 Task: Search one way flight ticket for 4 adults, 1 infant in seat and 1 infant on lap in premium economy from Kansas City: Kansas City International Airport (was Mid-continent International) to Evansville: Evansville Regional Airport on 8-3-2023. Choice of flights is Sun country airlines. Number of bags: 1 checked bag. Price is upto 73000. Outbound departure time preference is 15:30.
Action: Mouse moved to (229, 310)
Screenshot: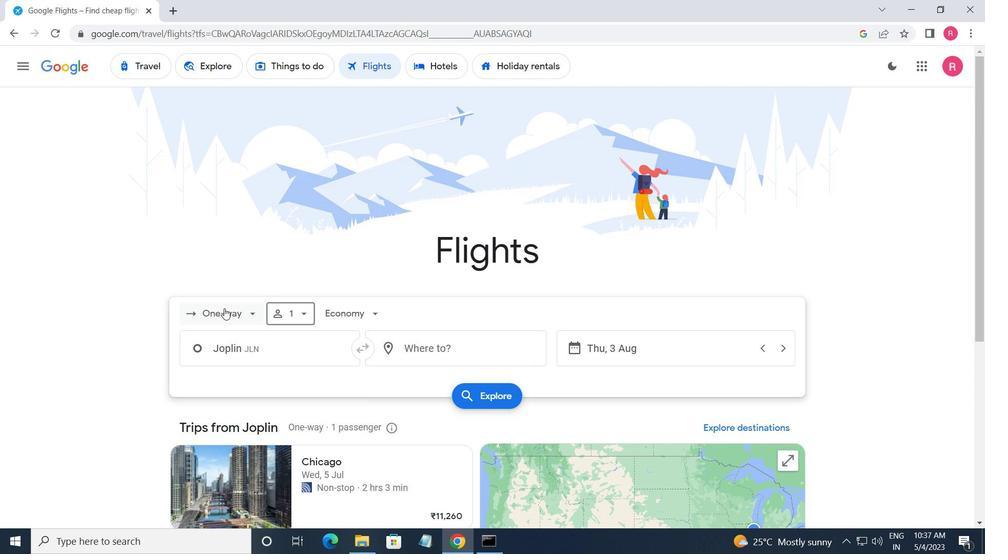 
Action: Mouse pressed left at (229, 310)
Screenshot: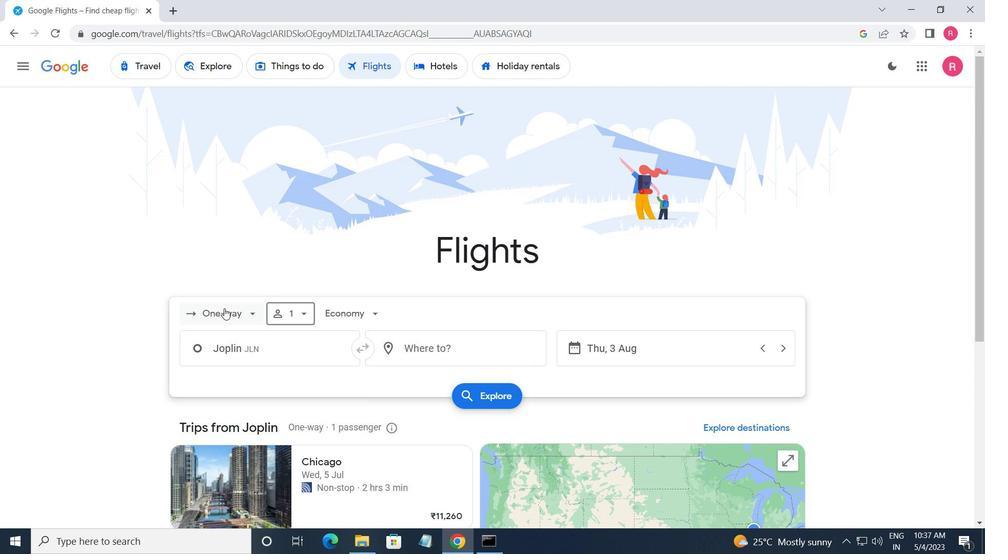 
Action: Mouse moved to (250, 369)
Screenshot: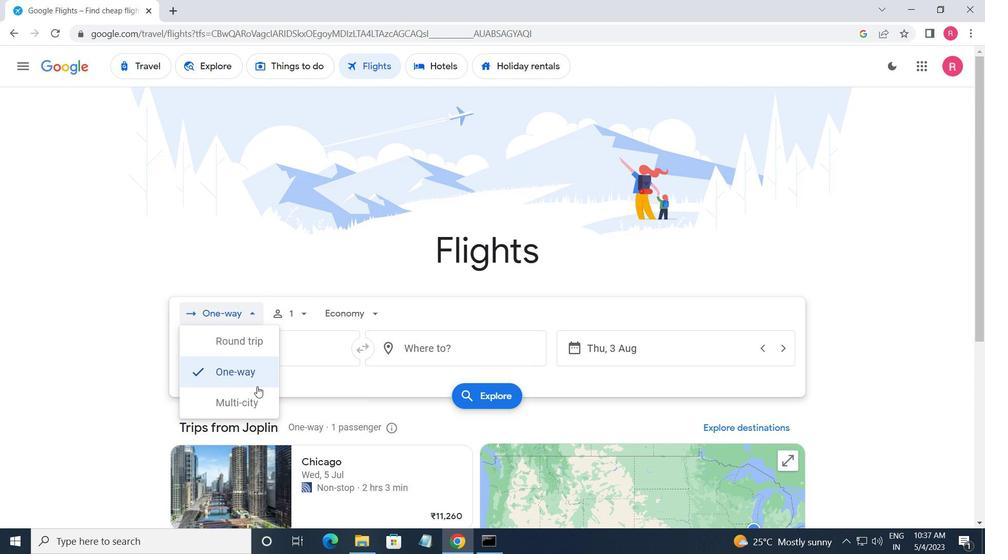 
Action: Mouse pressed left at (250, 369)
Screenshot: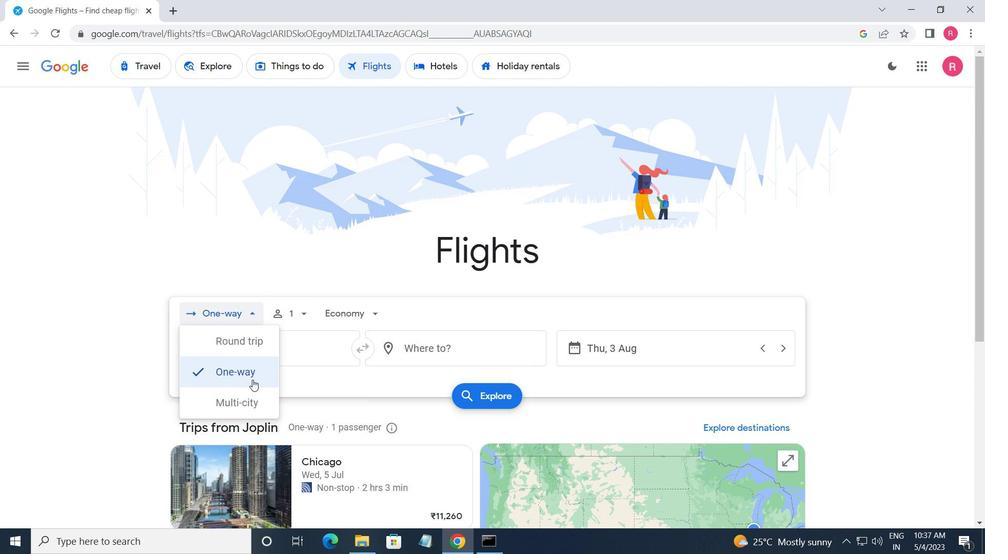 
Action: Mouse moved to (294, 320)
Screenshot: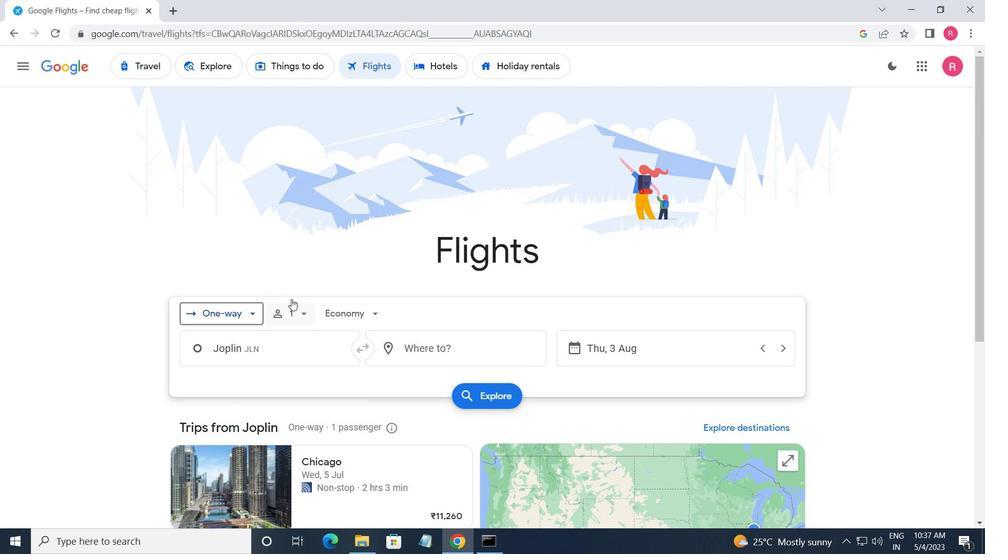 
Action: Mouse pressed left at (294, 320)
Screenshot: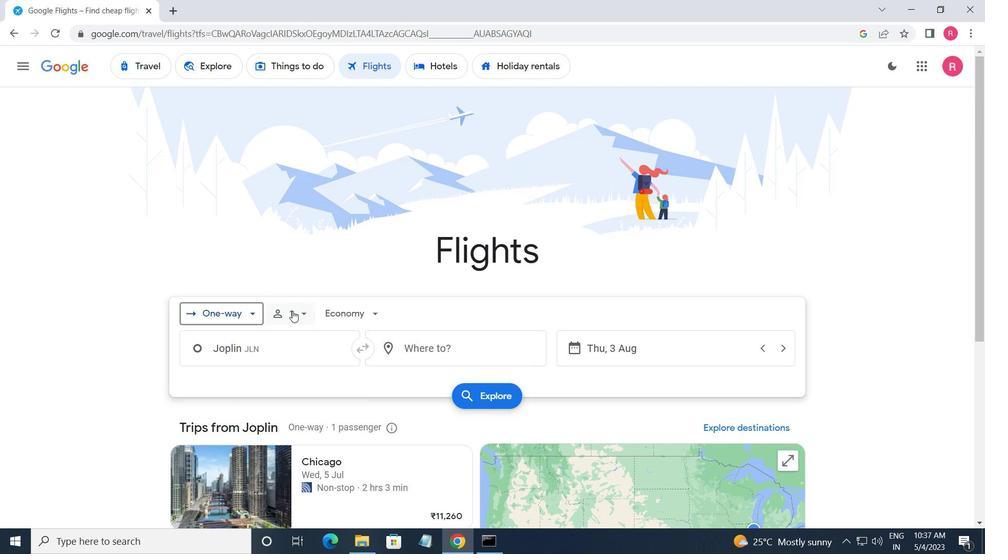 
Action: Mouse moved to (403, 345)
Screenshot: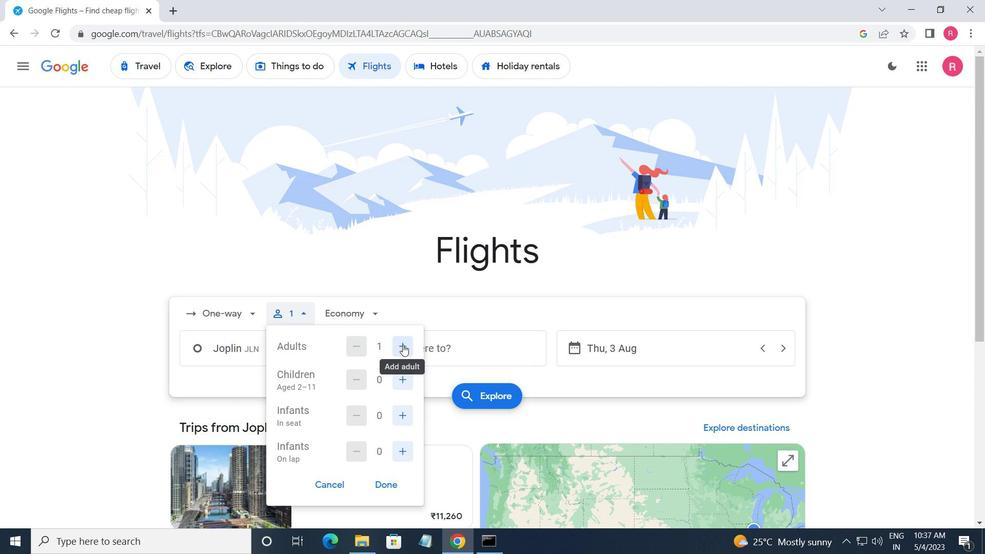 
Action: Mouse pressed left at (403, 345)
Screenshot: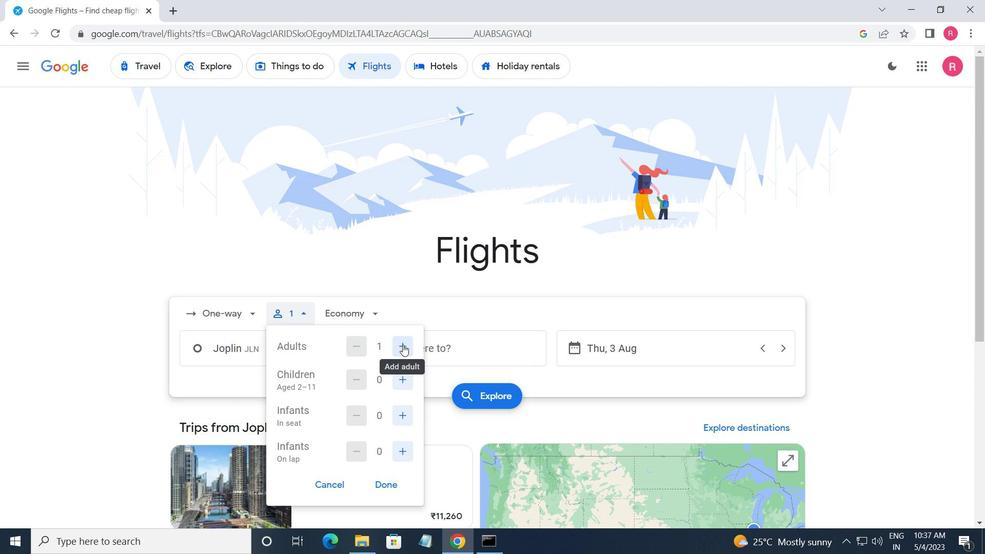 
Action: Mouse pressed left at (403, 345)
Screenshot: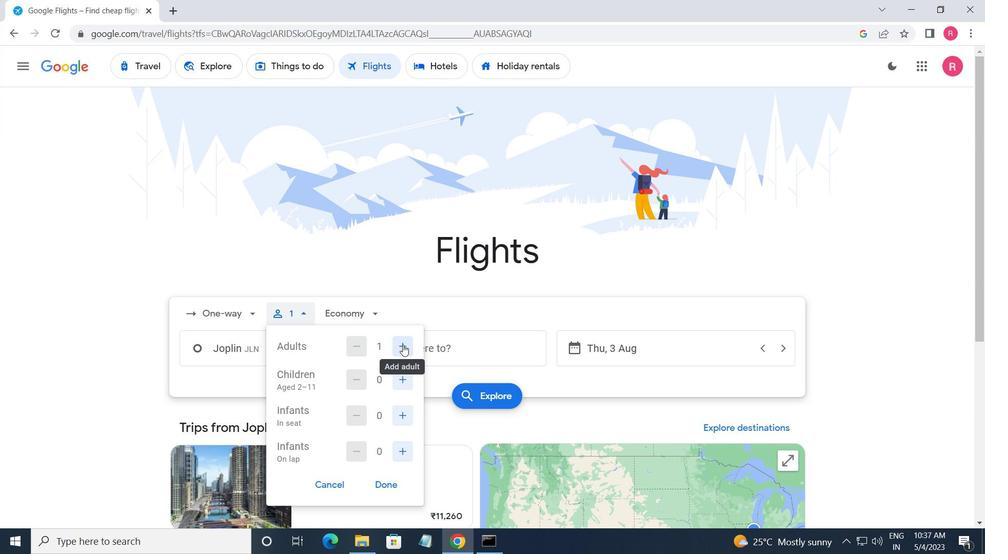 
Action: Mouse pressed left at (403, 345)
Screenshot: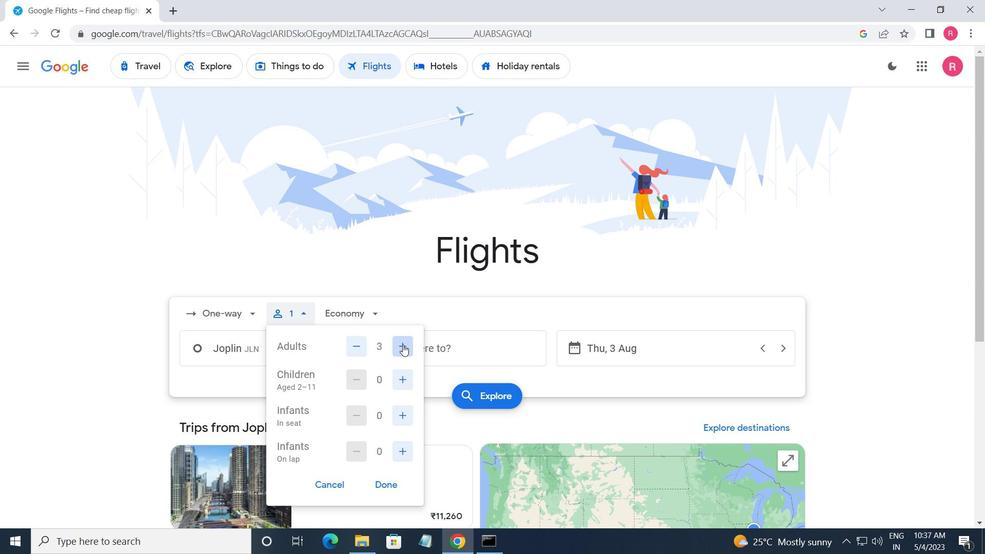 
Action: Mouse moved to (402, 376)
Screenshot: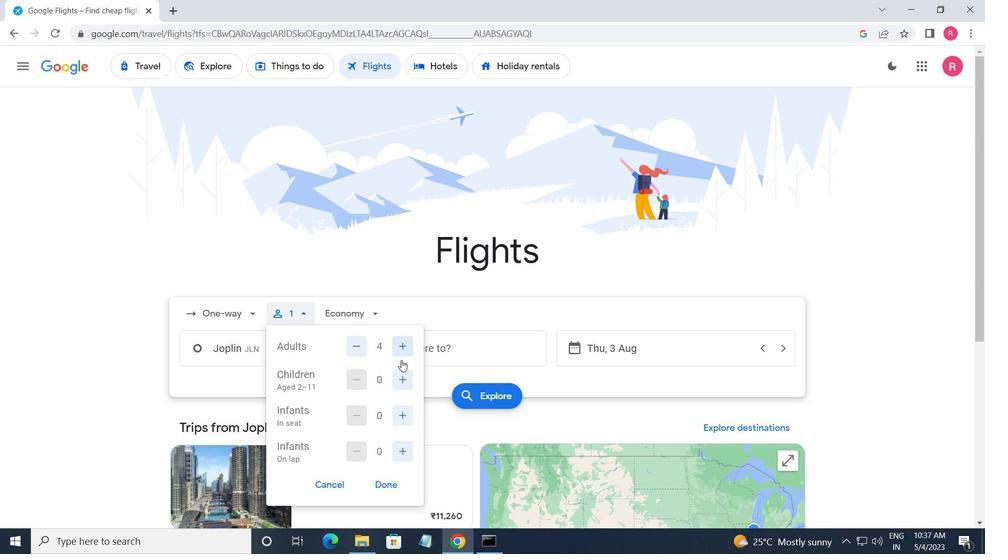 
Action: Mouse pressed left at (402, 376)
Screenshot: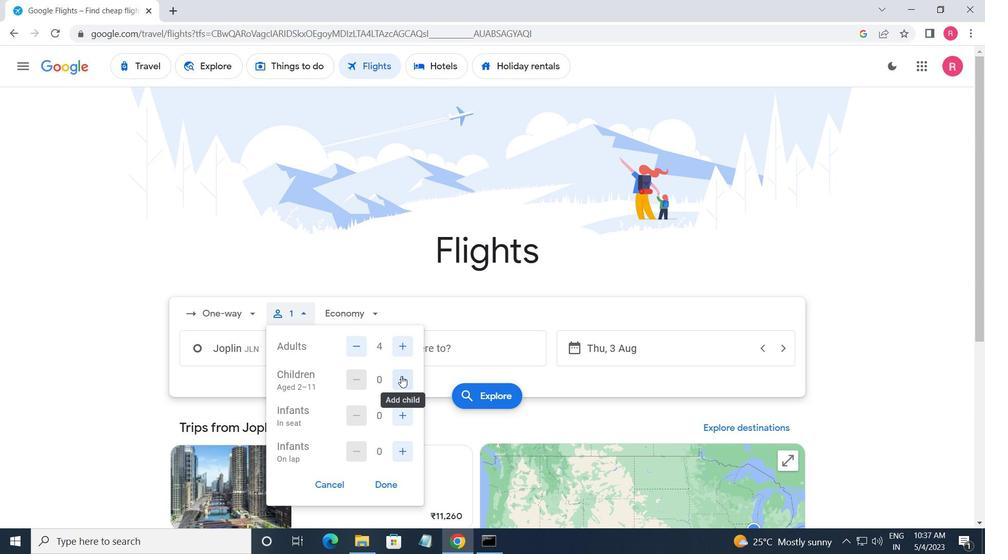 
Action: Mouse moved to (404, 419)
Screenshot: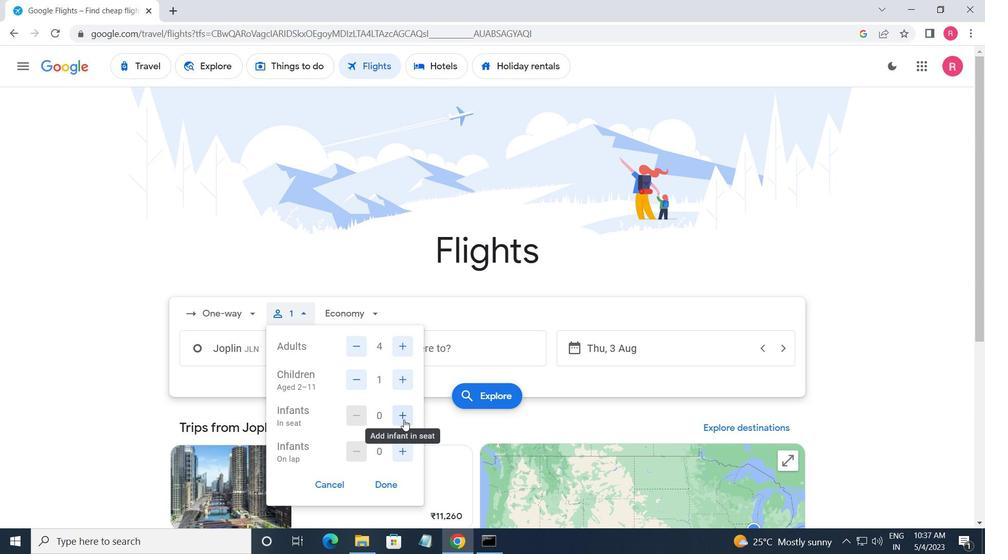 
Action: Mouse pressed left at (404, 419)
Screenshot: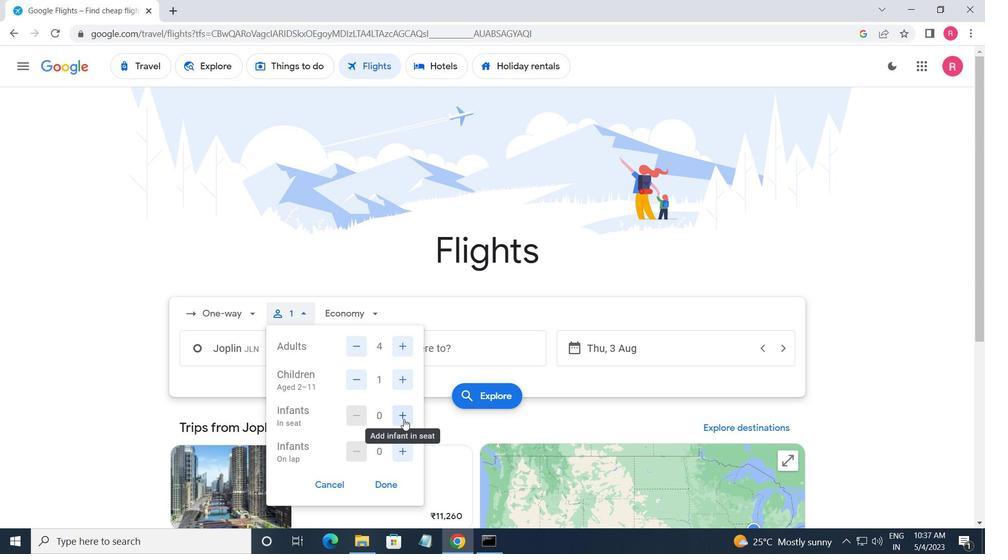 
Action: Mouse moved to (345, 321)
Screenshot: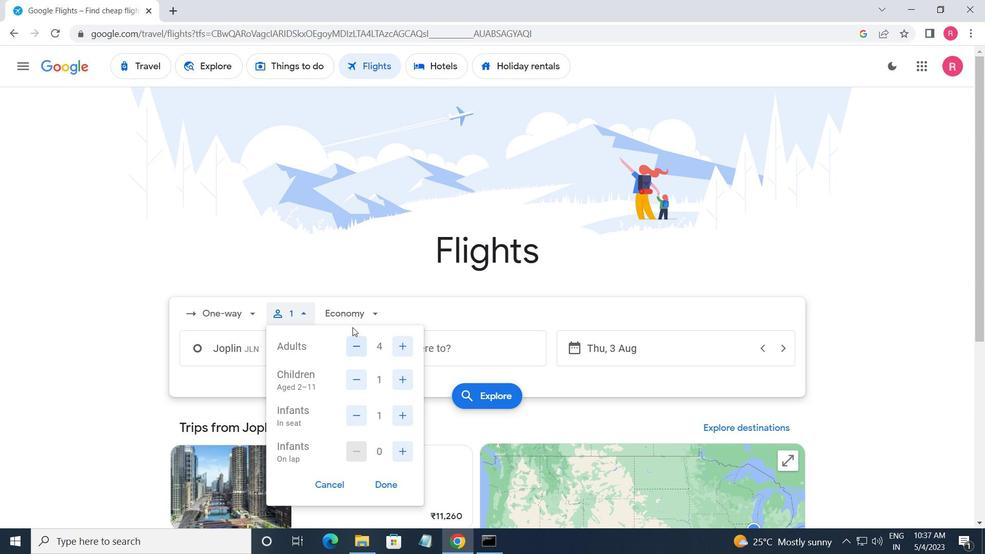 
Action: Mouse pressed left at (345, 321)
Screenshot: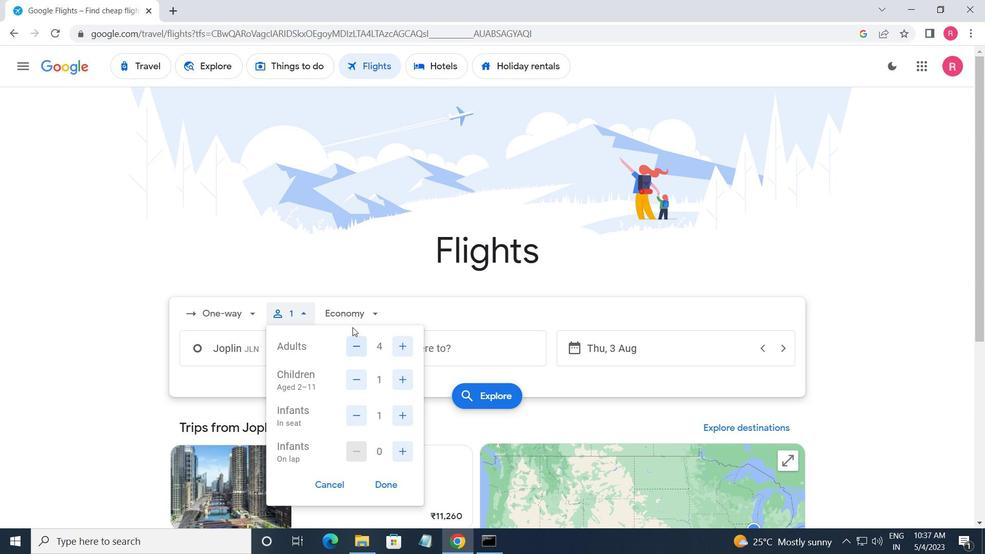 
Action: Mouse moved to (390, 383)
Screenshot: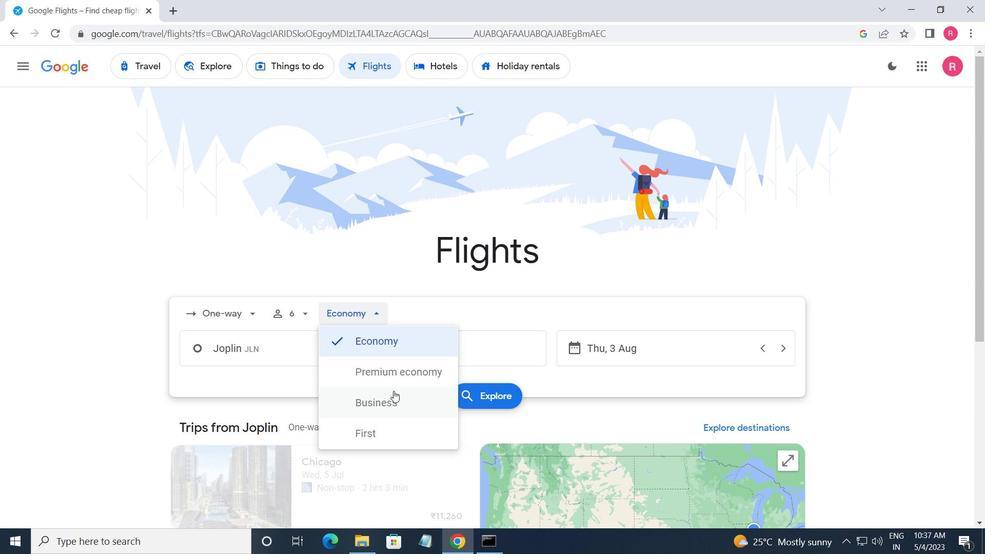
Action: Mouse pressed left at (390, 383)
Screenshot: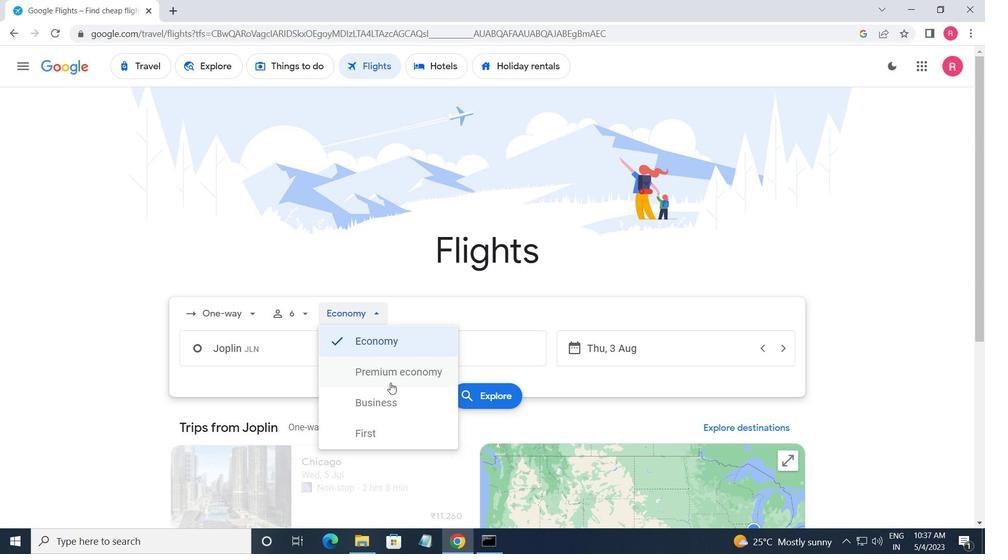 
Action: Mouse moved to (287, 355)
Screenshot: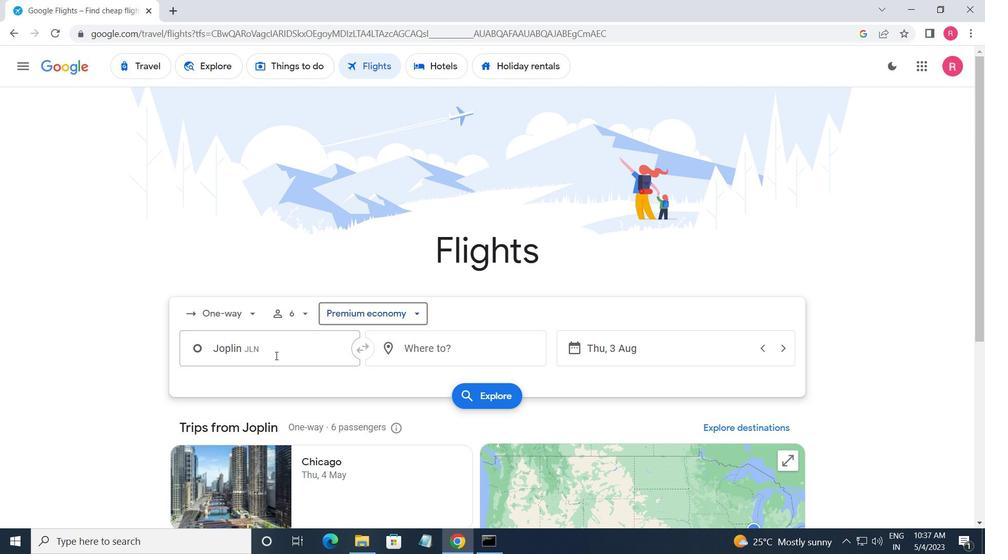 
Action: Mouse pressed left at (287, 355)
Screenshot: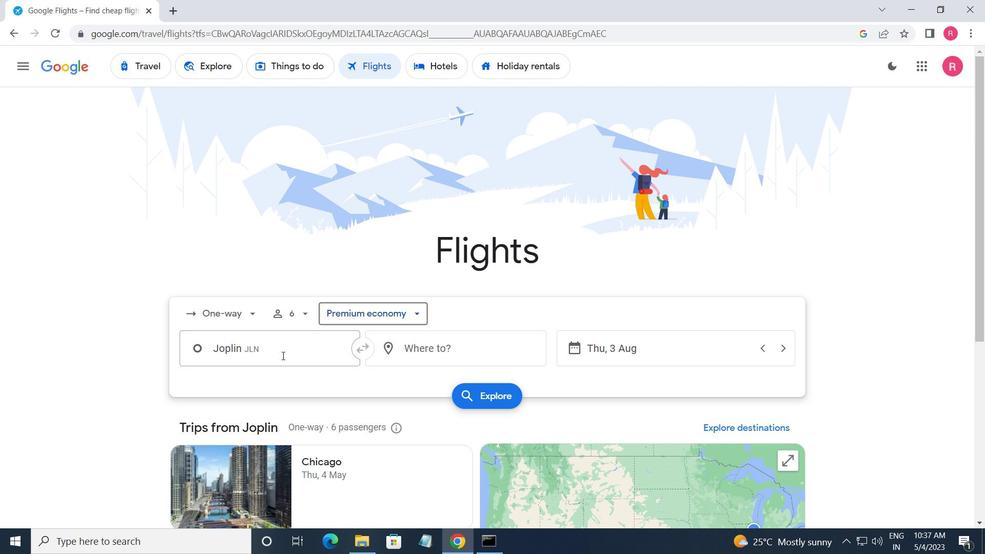 
Action: Key pressed <Key.shift_r>Kanasa<Key.space><Key.backspace>s
Screenshot: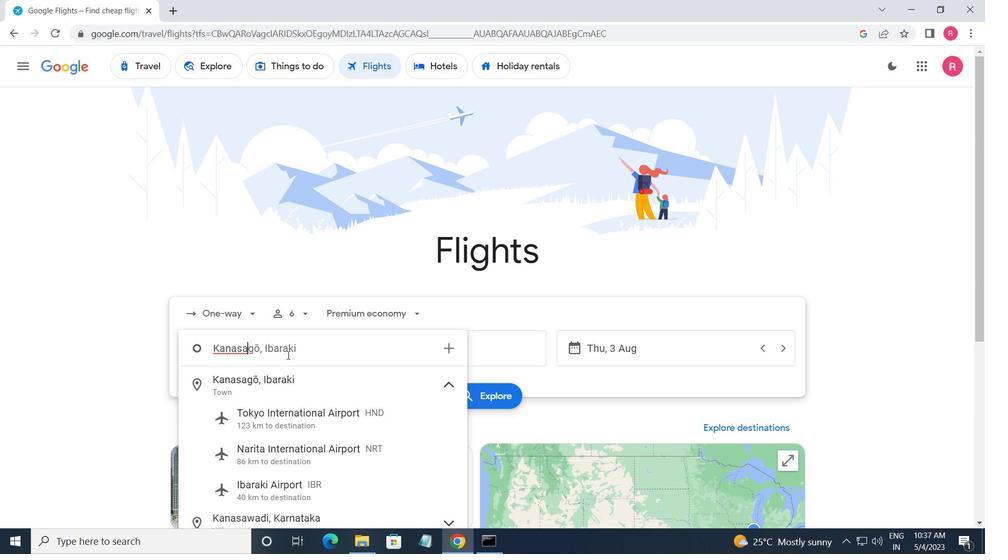 
Action: Mouse moved to (309, 425)
Screenshot: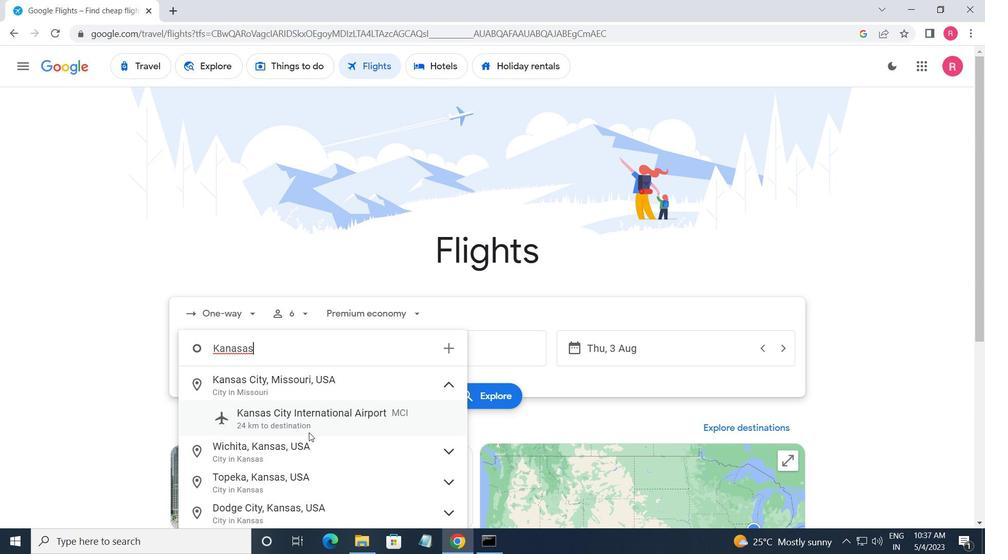 
Action: Mouse pressed left at (309, 425)
Screenshot: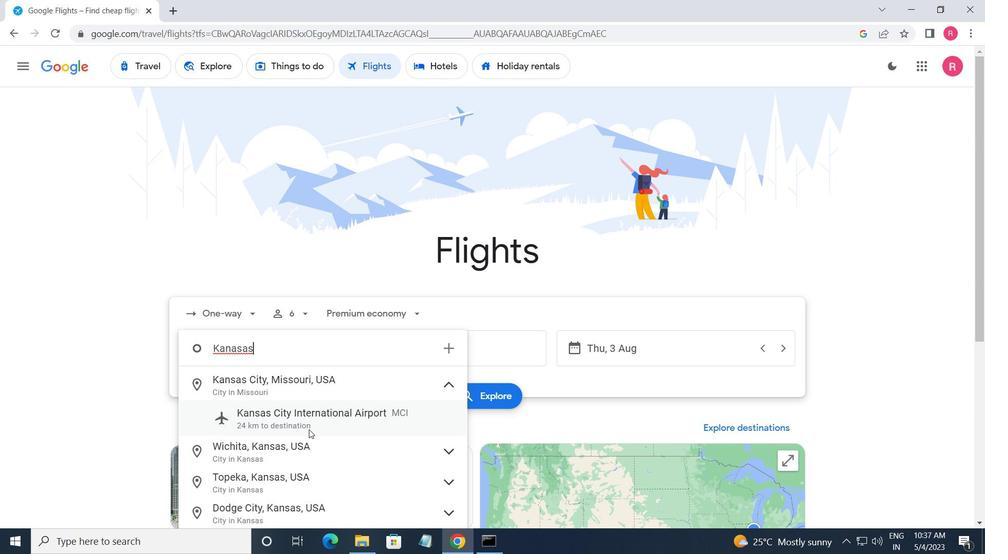 
Action: Mouse moved to (439, 352)
Screenshot: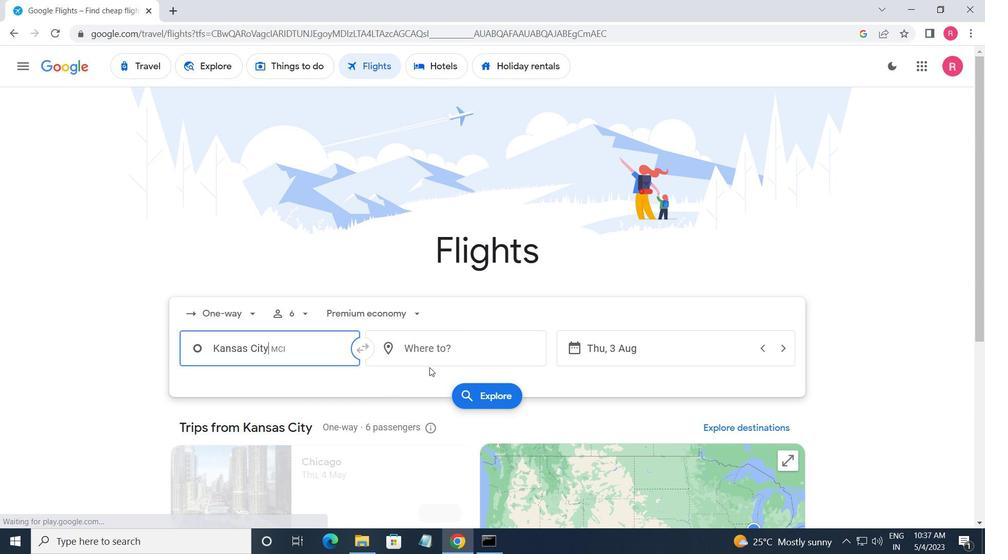 
Action: Mouse pressed left at (439, 352)
Screenshot: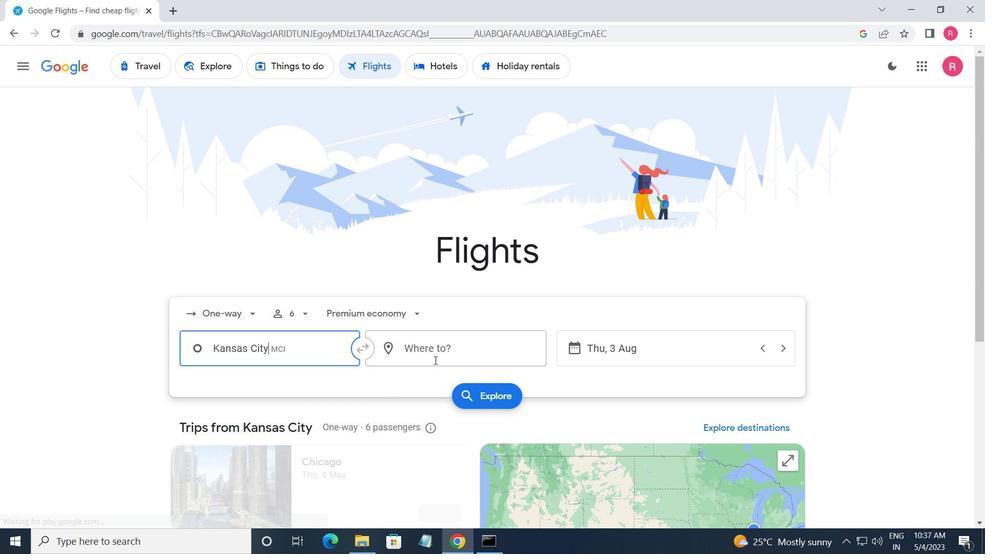 
Action: Mouse moved to (454, 477)
Screenshot: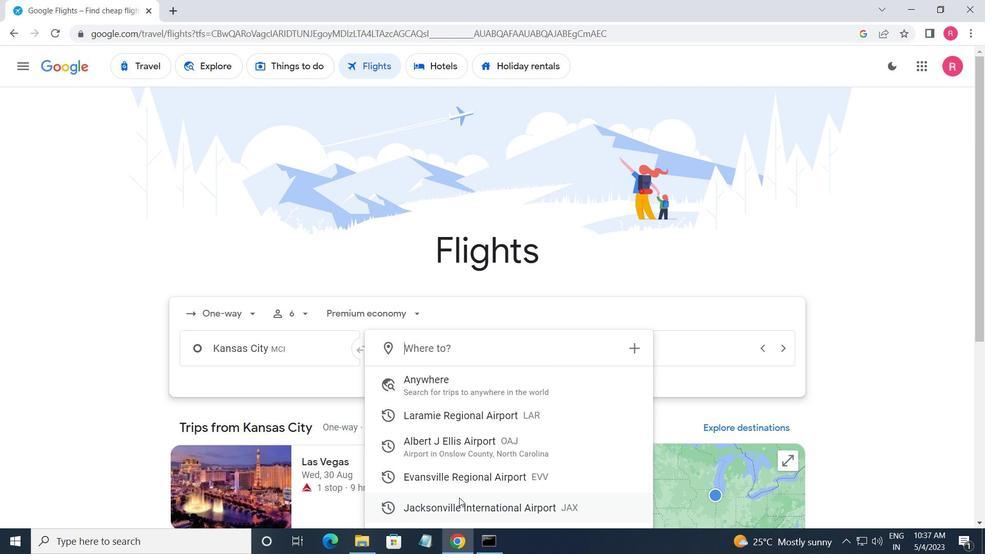 
Action: Mouse pressed left at (454, 477)
Screenshot: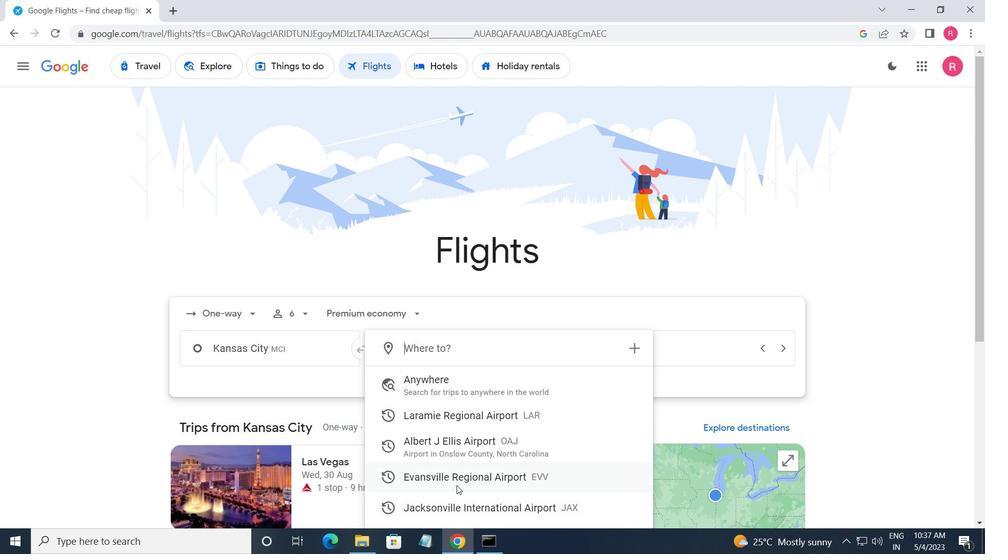 
Action: Mouse moved to (650, 362)
Screenshot: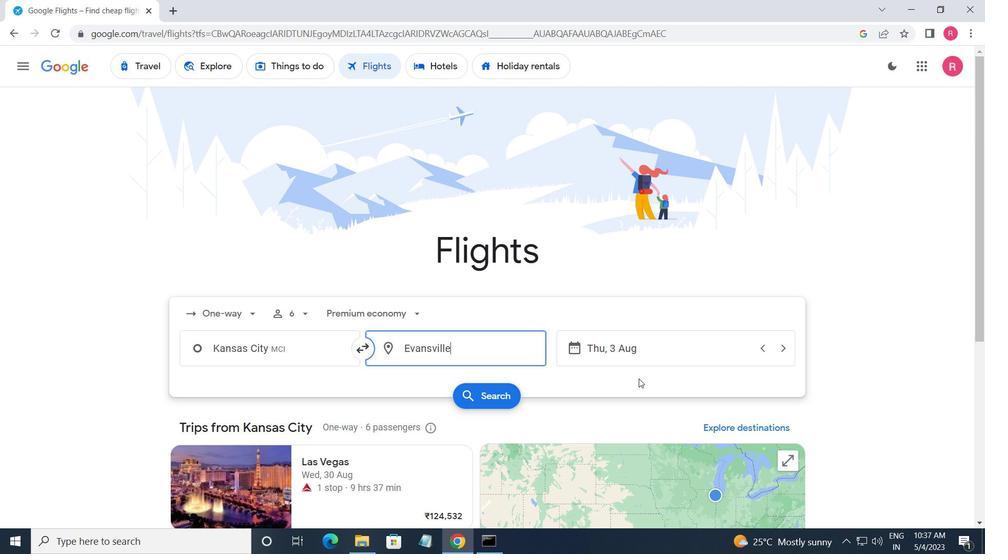 
Action: Mouse pressed left at (650, 362)
Screenshot: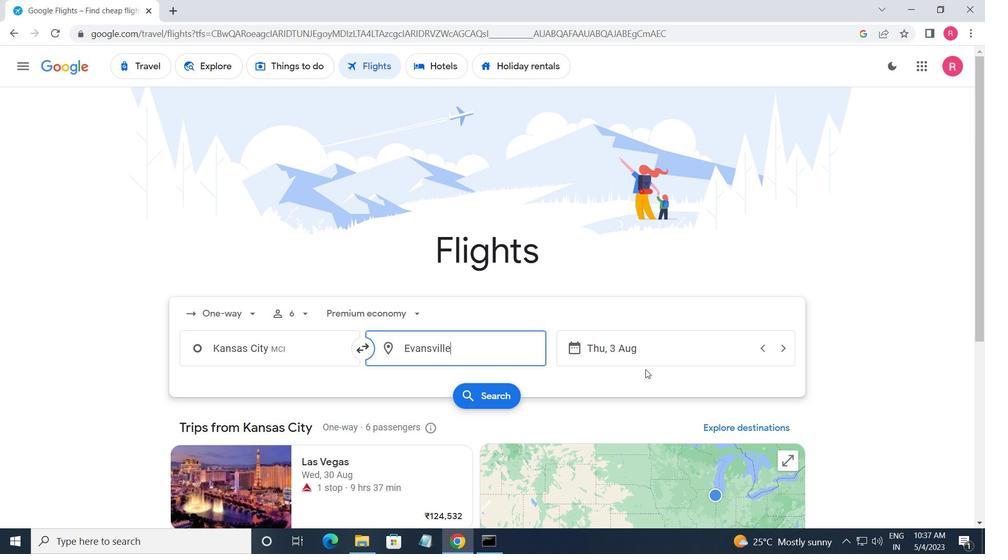 
Action: Mouse moved to (459, 297)
Screenshot: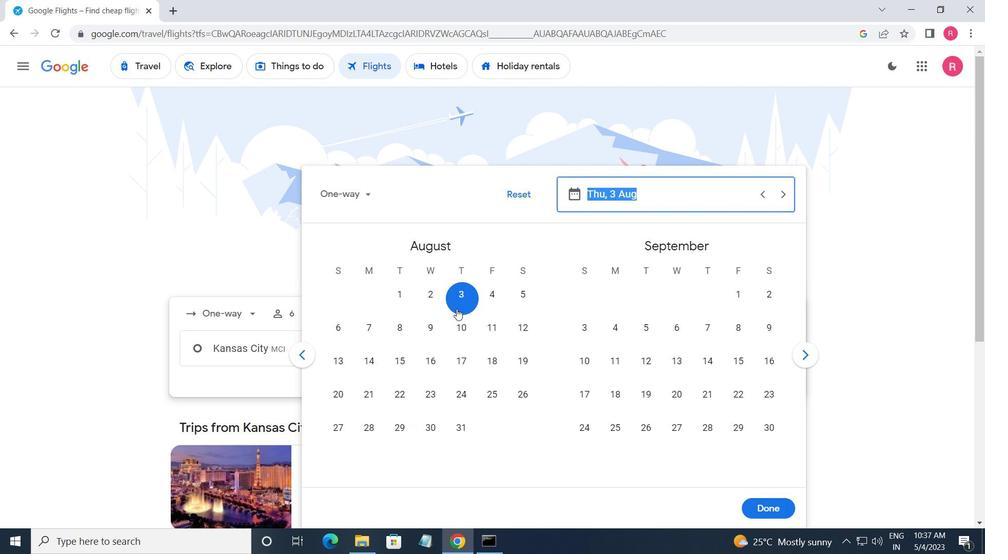 
Action: Mouse pressed left at (459, 297)
Screenshot: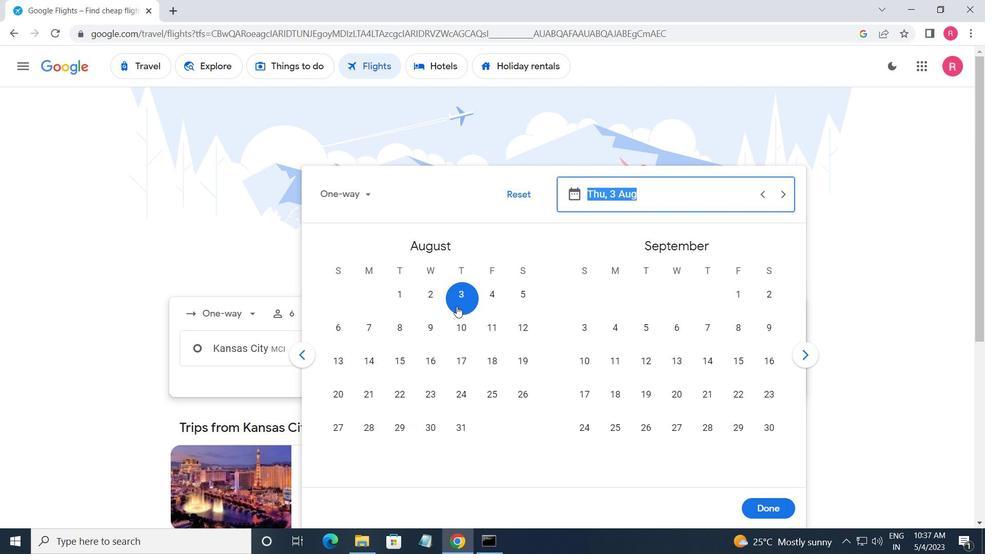 
Action: Mouse moved to (780, 505)
Screenshot: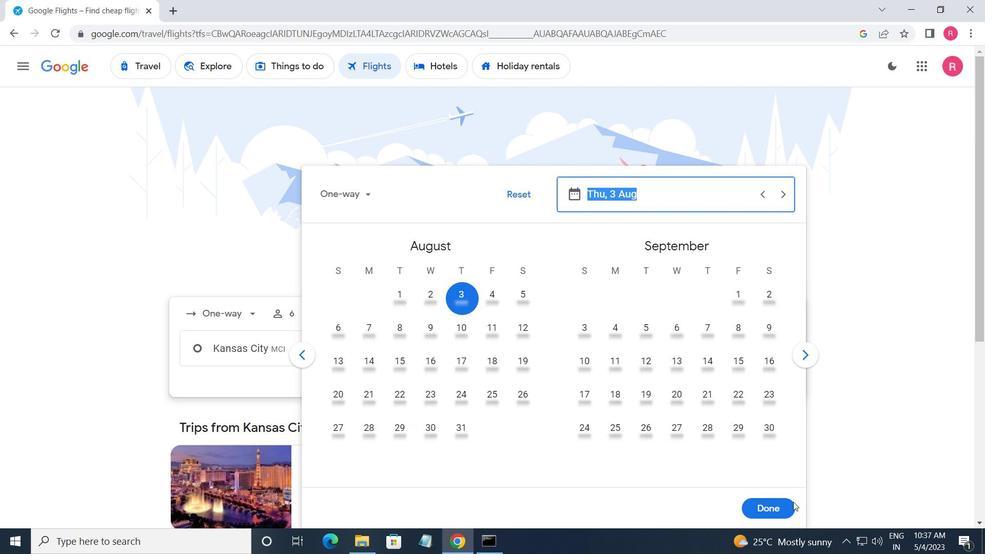 
Action: Mouse pressed left at (780, 505)
Screenshot: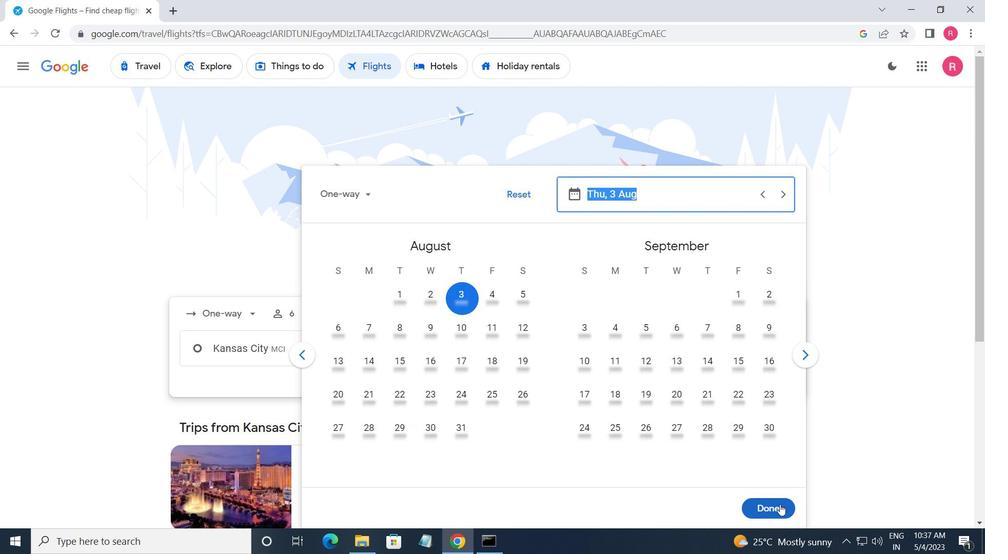 
Action: Mouse moved to (493, 407)
Screenshot: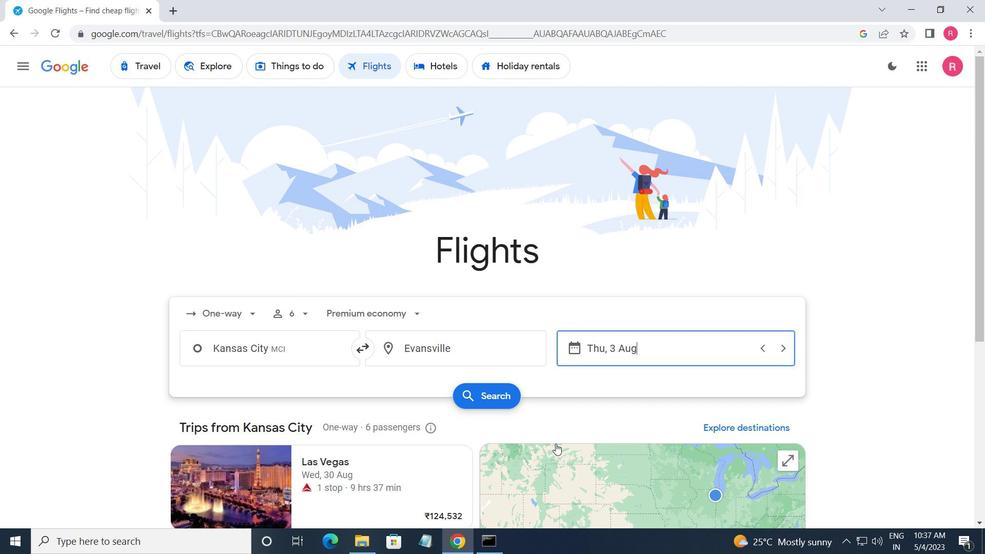 
Action: Mouse pressed left at (493, 407)
Screenshot: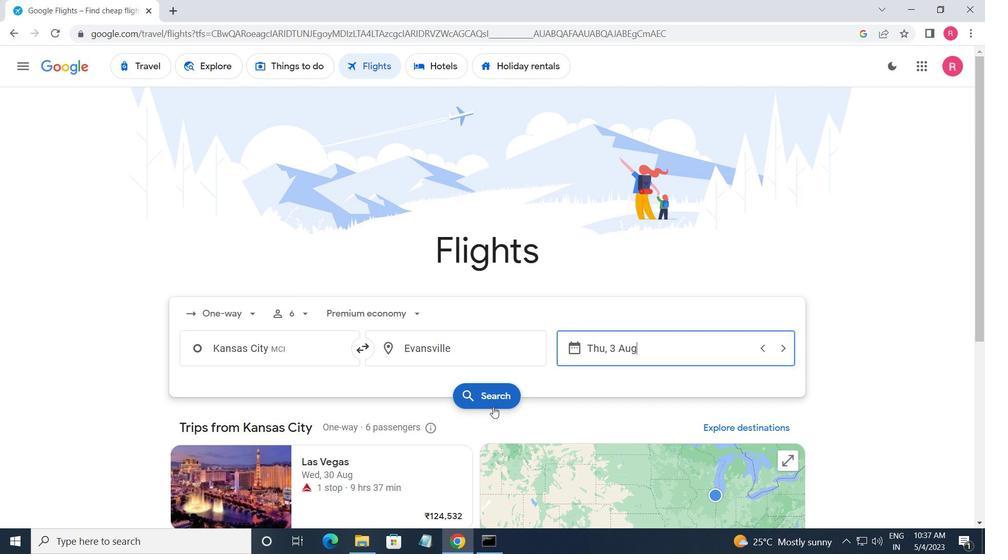 
Action: Mouse moved to (188, 175)
Screenshot: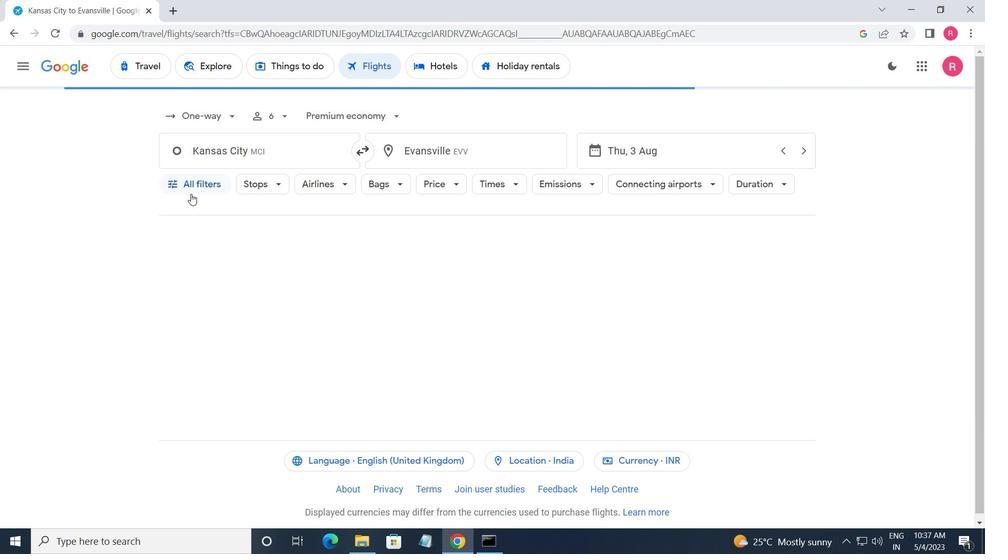
Action: Mouse pressed left at (188, 175)
Screenshot: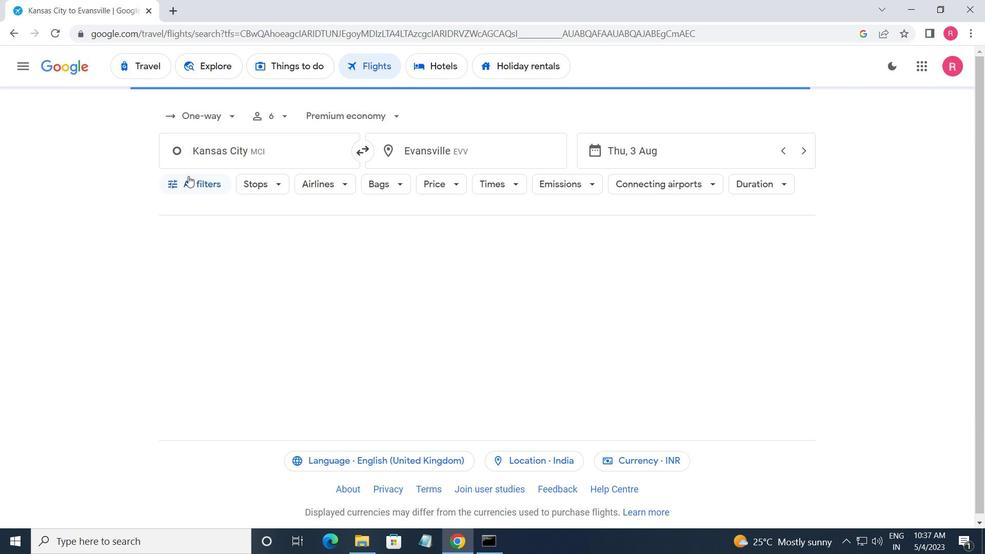 
Action: Mouse moved to (280, 332)
Screenshot: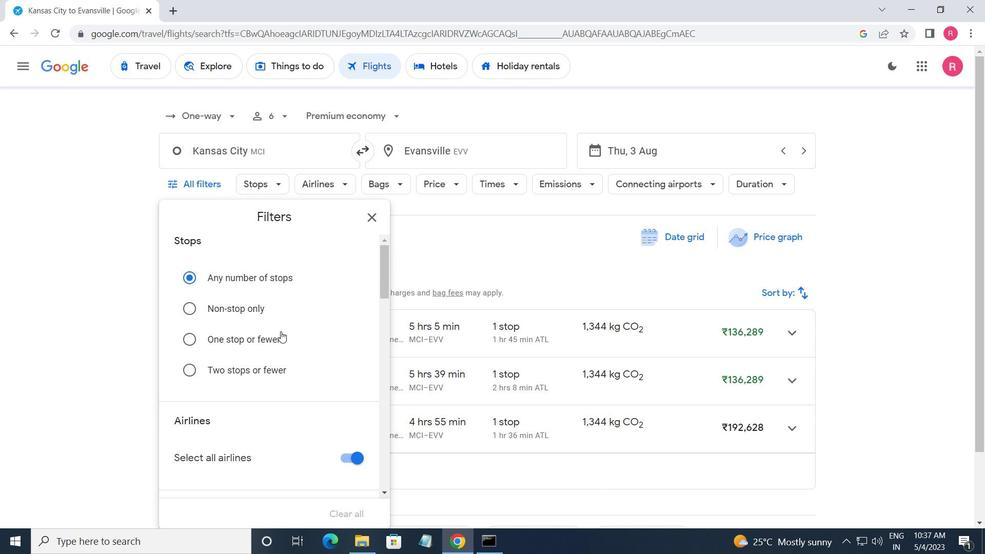 
Action: Mouse scrolled (280, 331) with delta (0, 0)
Screenshot: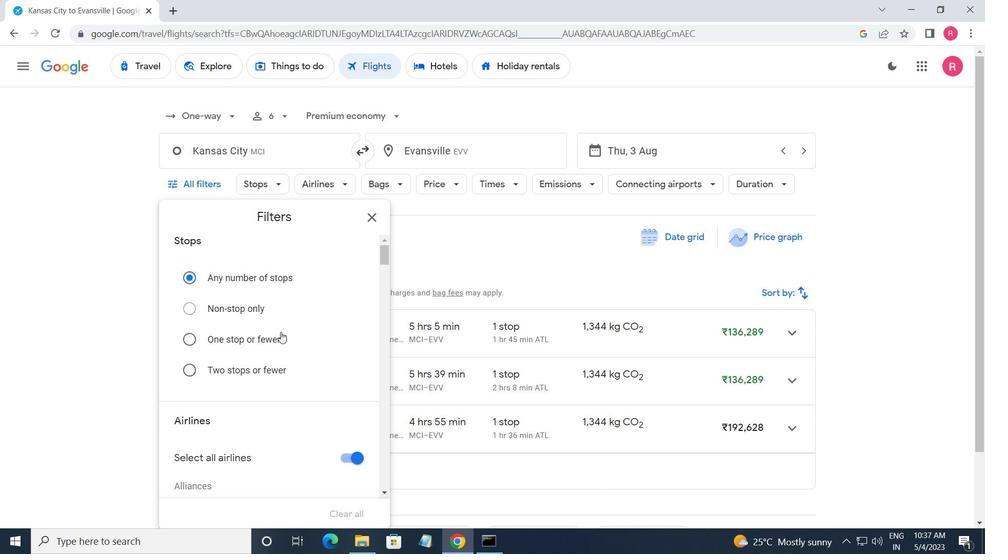 
Action: Mouse moved to (282, 333)
Screenshot: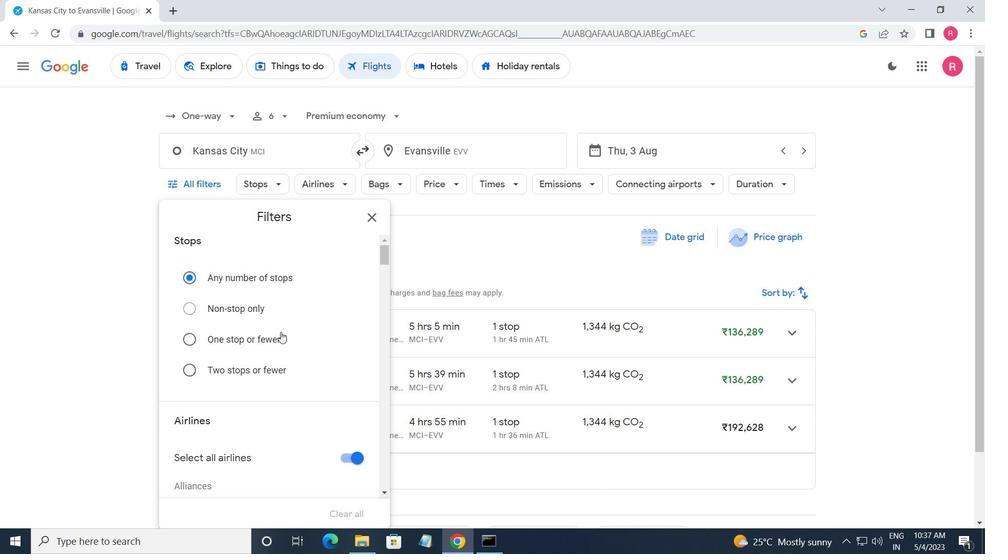 
Action: Mouse scrolled (282, 333) with delta (0, 0)
Screenshot: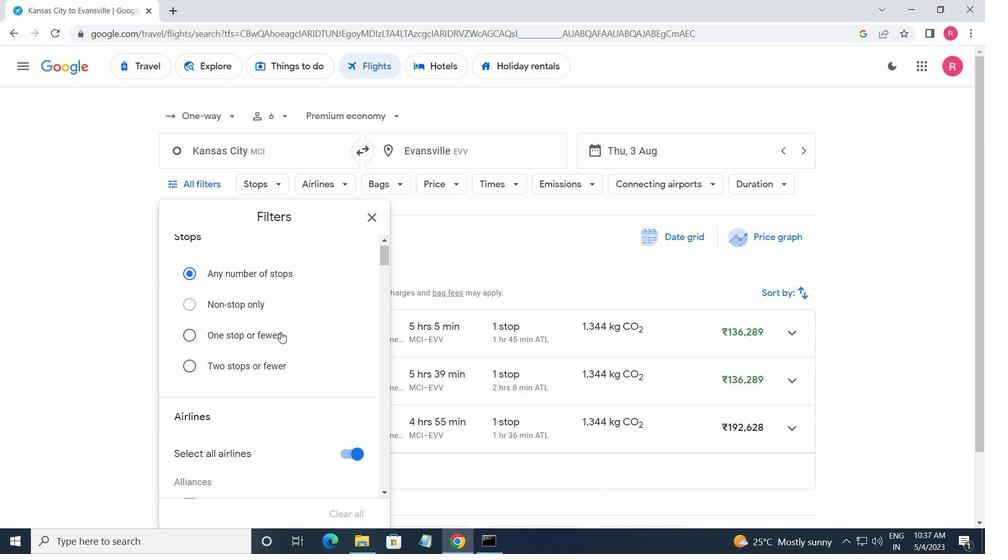 
Action: Mouse moved to (286, 337)
Screenshot: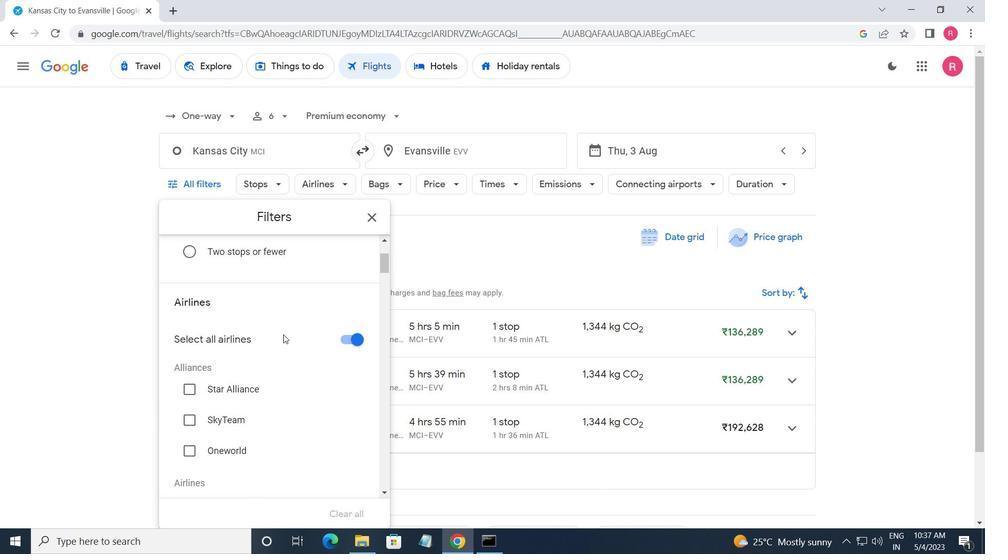 
Action: Mouse scrolled (286, 336) with delta (0, 0)
Screenshot: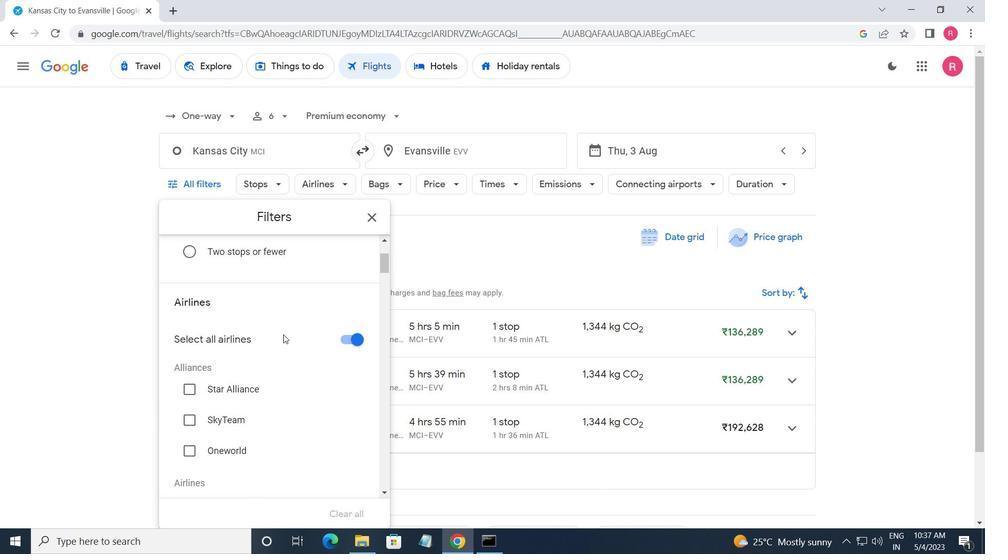 
Action: Mouse moved to (286, 337)
Screenshot: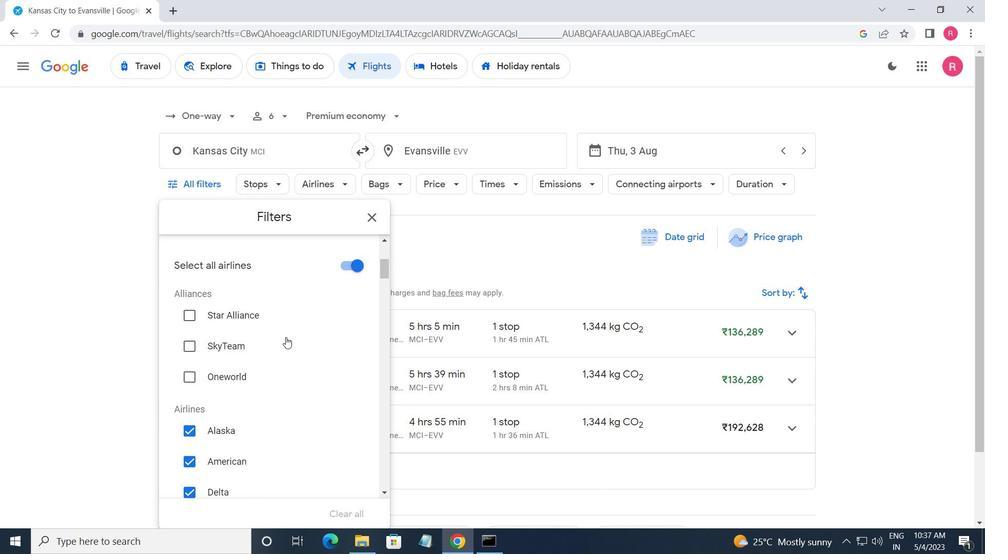 
Action: Mouse scrolled (286, 337) with delta (0, 0)
Screenshot: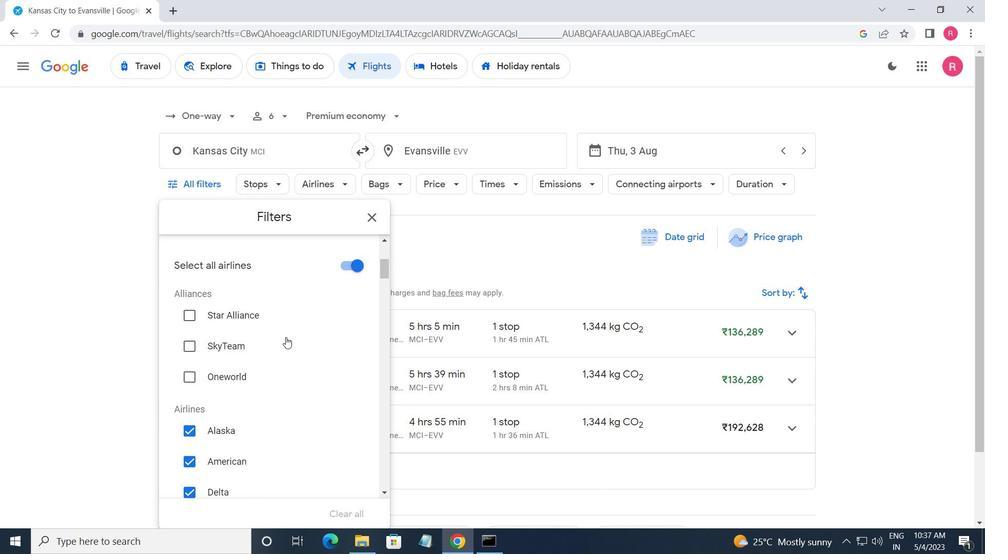 
Action: Mouse moved to (287, 337)
Screenshot: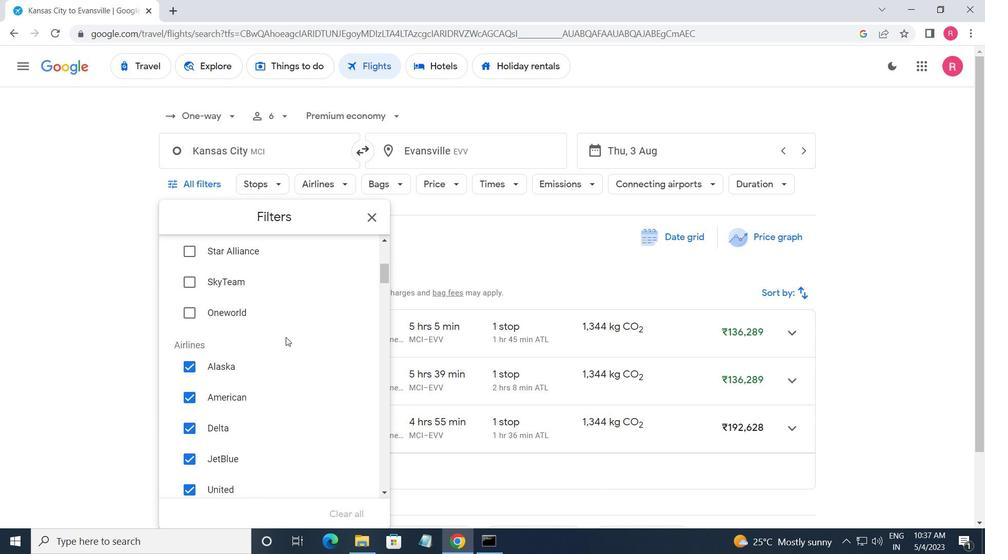 
Action: Mouse scrolled (287, 337) with delta (0, 0)
Screenshot: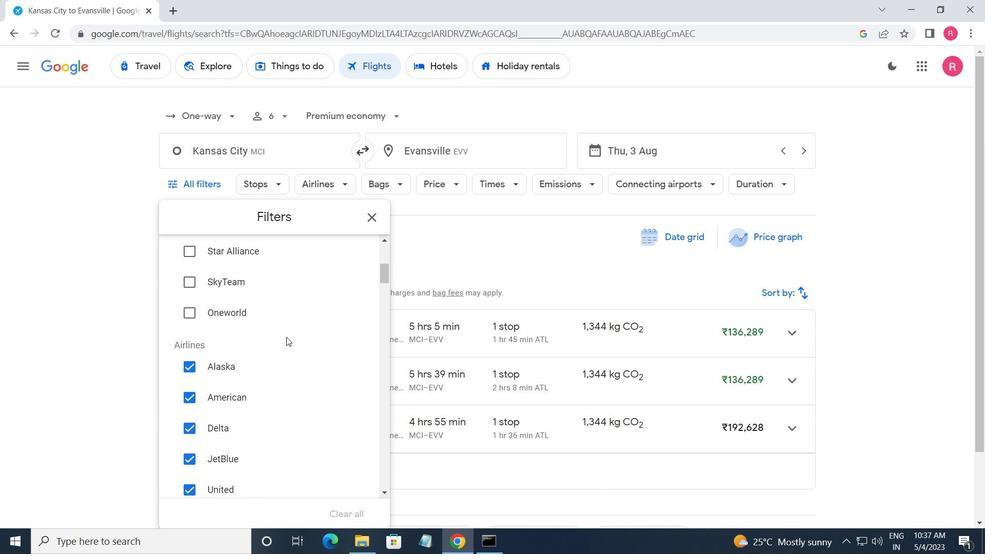 
Action: Mouse moved to (287, 338)
Screenshot: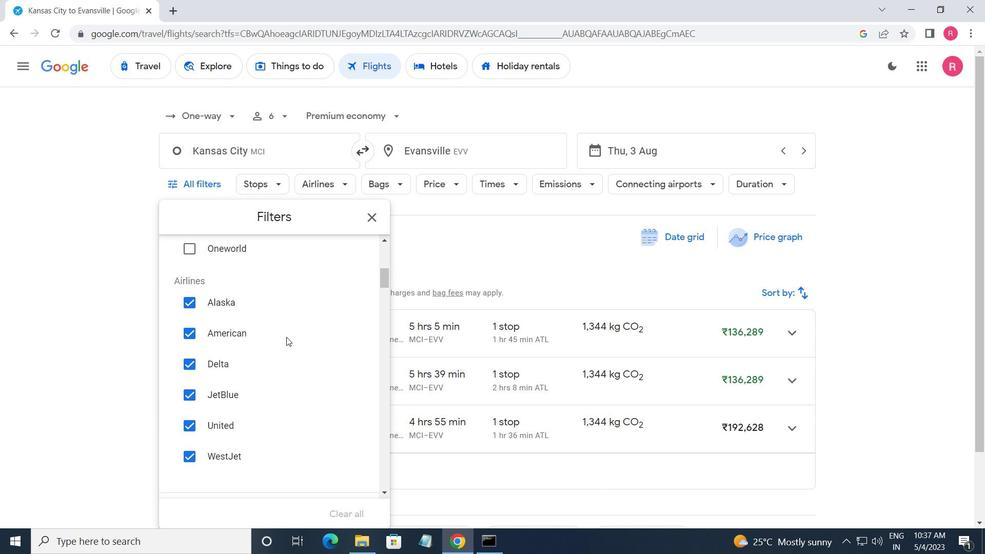 
Action: Mouse scrolled (287, 337) with delta (0, 0)
Screenshot: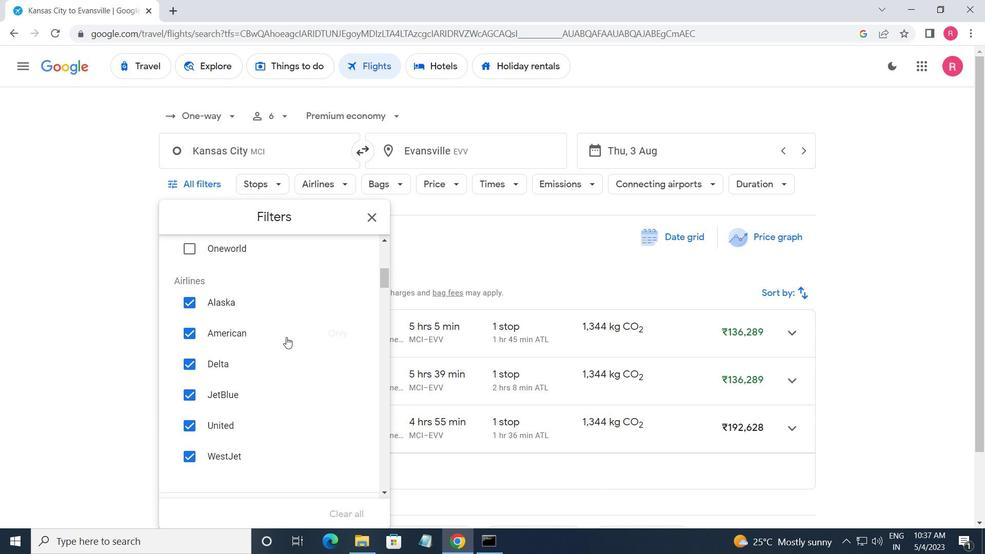 
Action: Mouse scrolled (287, 337) with delta (0, 0)
Screenshot: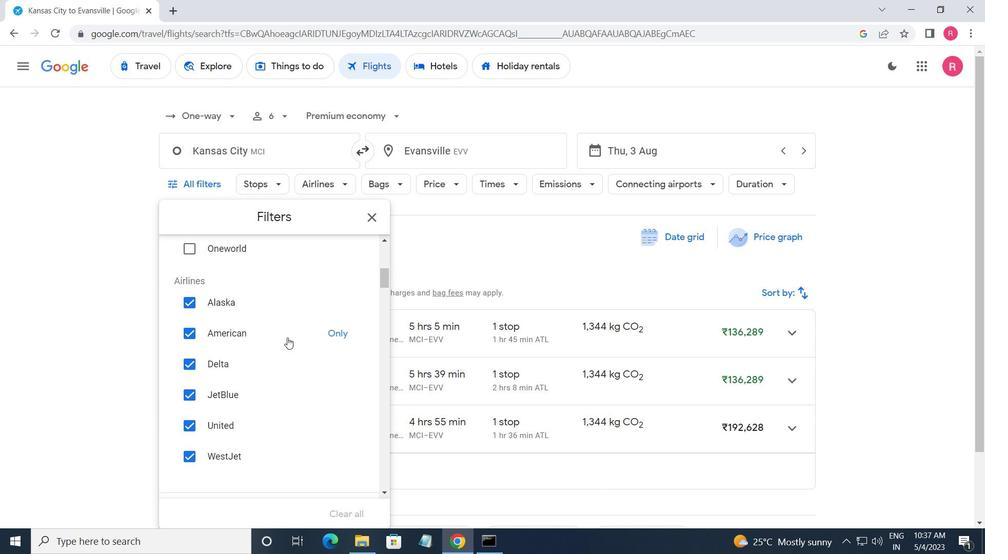 
Action: Mouse moved to (288, 338)
Screenshot: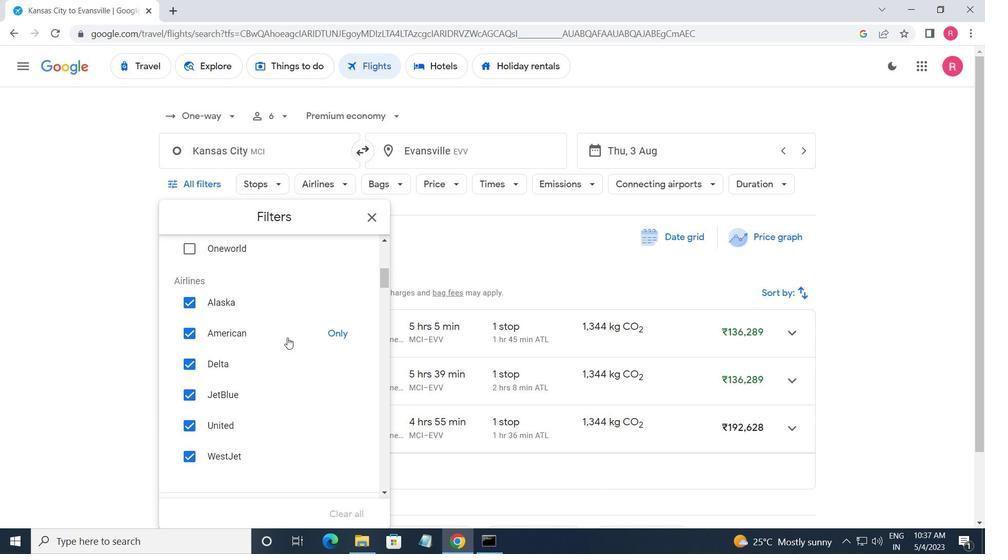 
Action: Mouse scrolled (288, 339) with delta (0, 0)
Screenshot: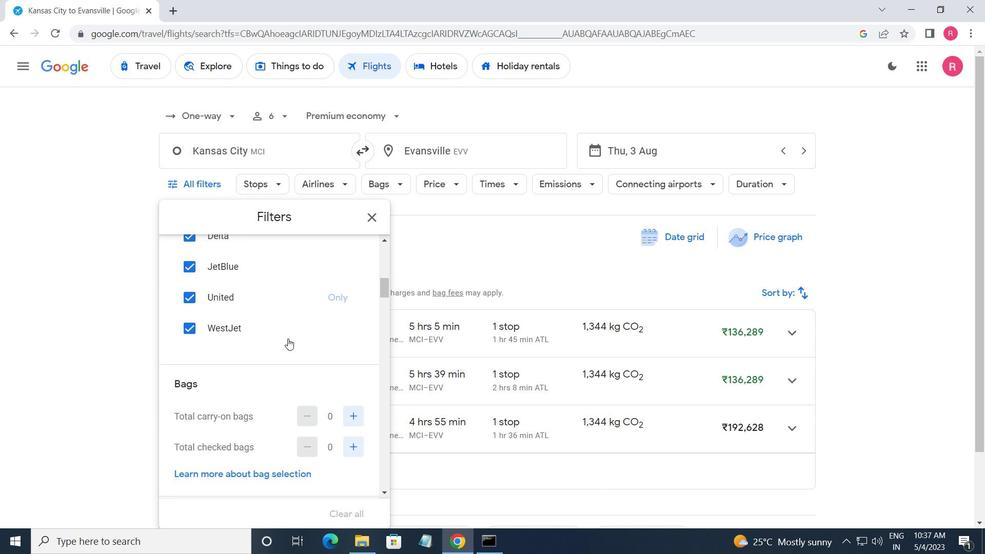 
Action: Mouse scrolled (288, 339) with delta (0, 0)
Screenshot: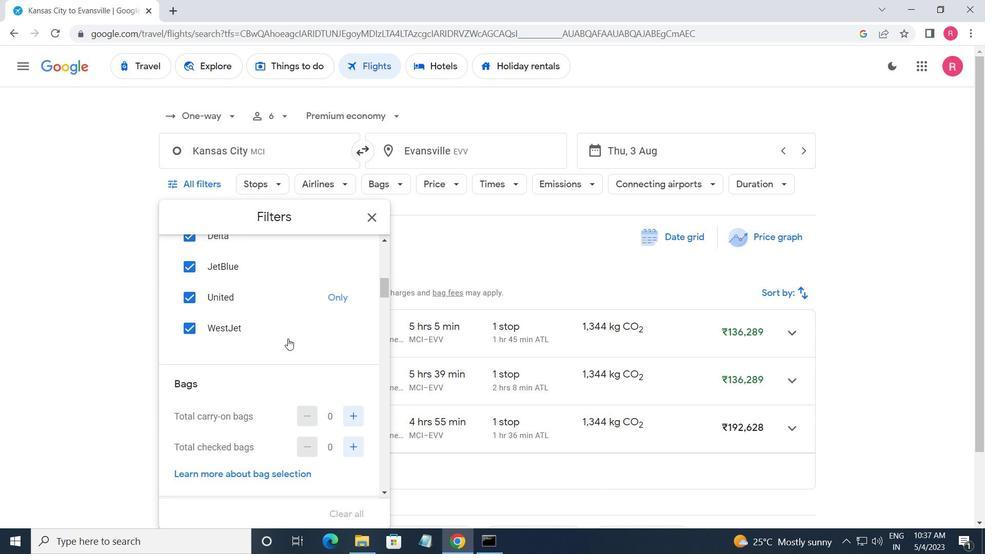 
Action: Mouse scrolled (288, 339) with delta (0, 0)
Screenshot: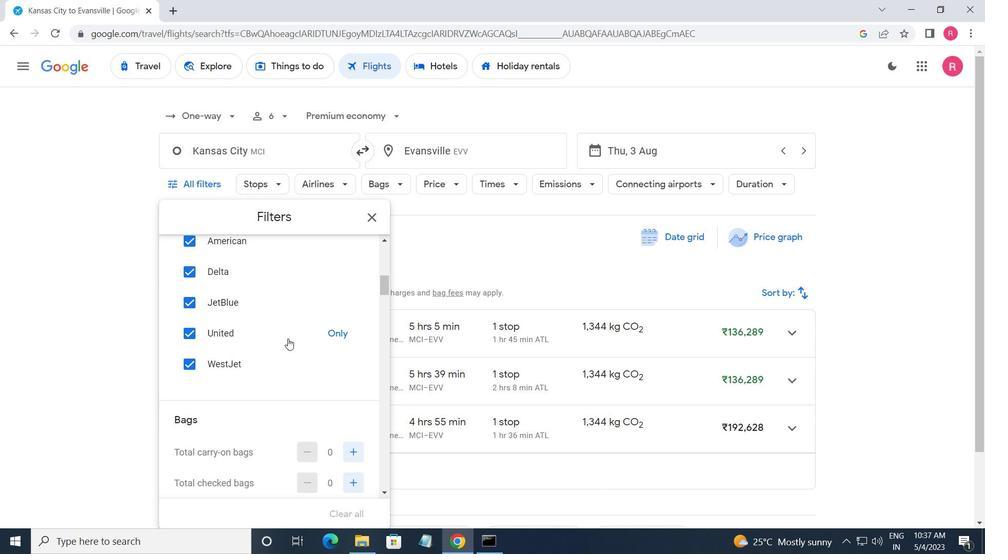 
Action: Mouse moved to (338, 315)
Screenshot: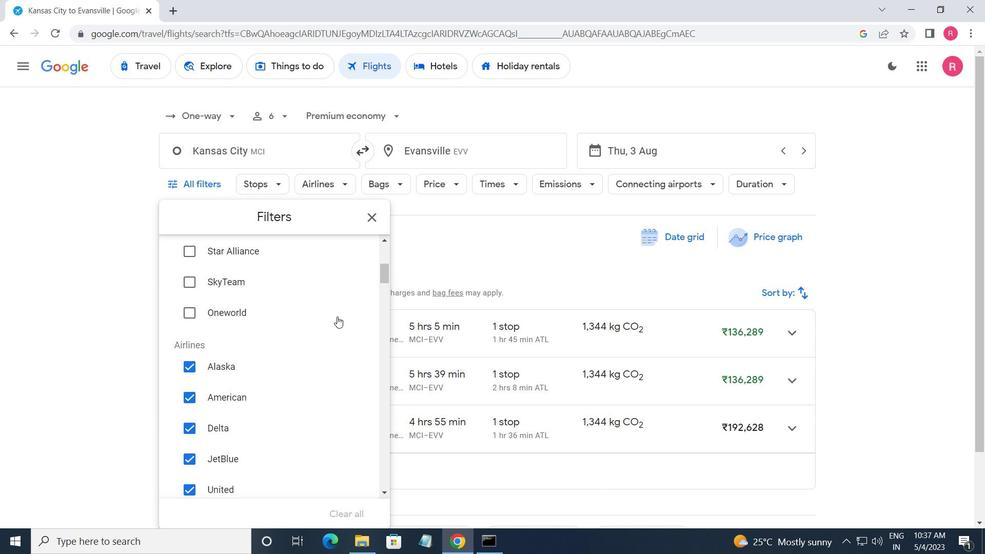 
Action: Mouse scrolled (338, 316) with delta (0, 0)
Screenshot: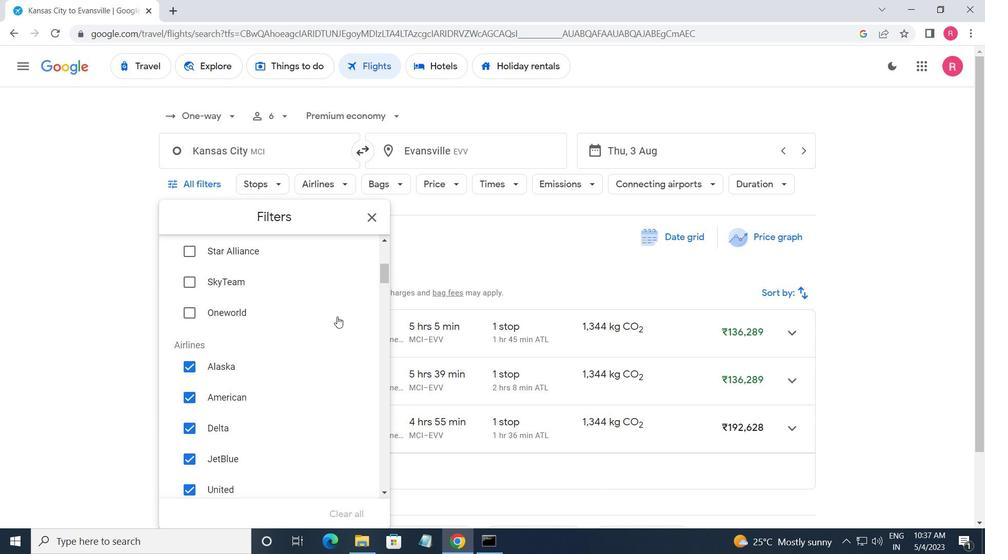 
Action: Mouse moved to (338, 315)
Screenshot: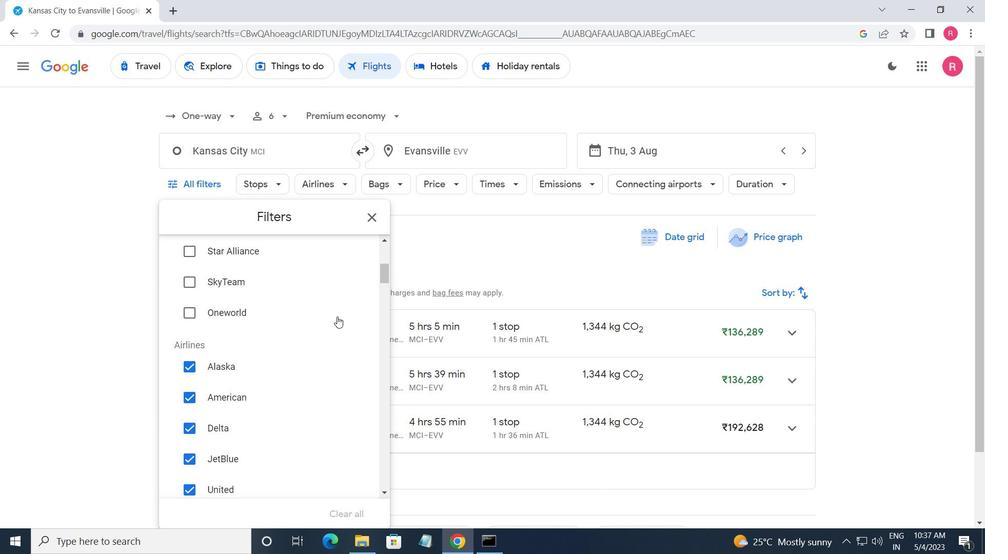 
Action: Mouse scrolled (338, 315) with delta (0, 0)
Screenshot: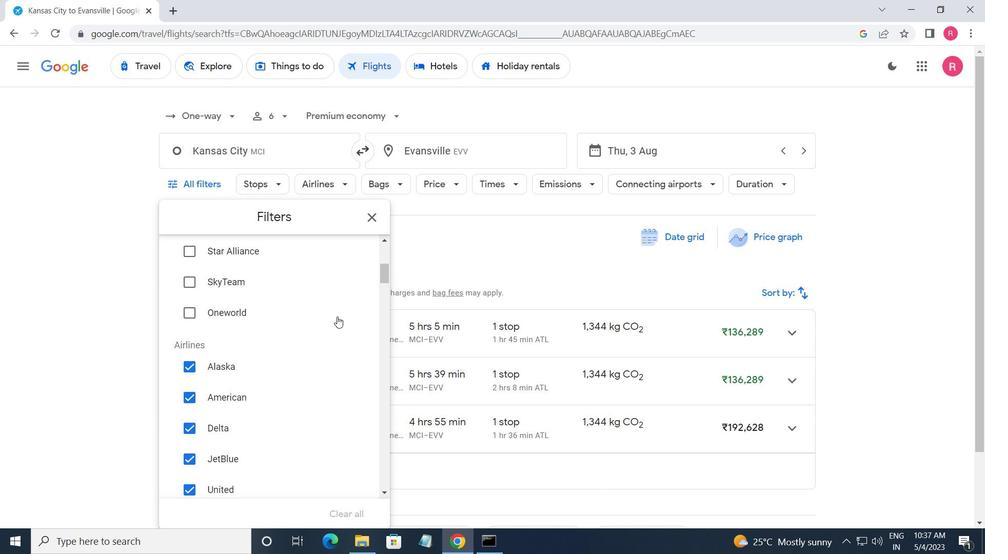 
Action: Mouse moved to (354, 328)
Screenshot: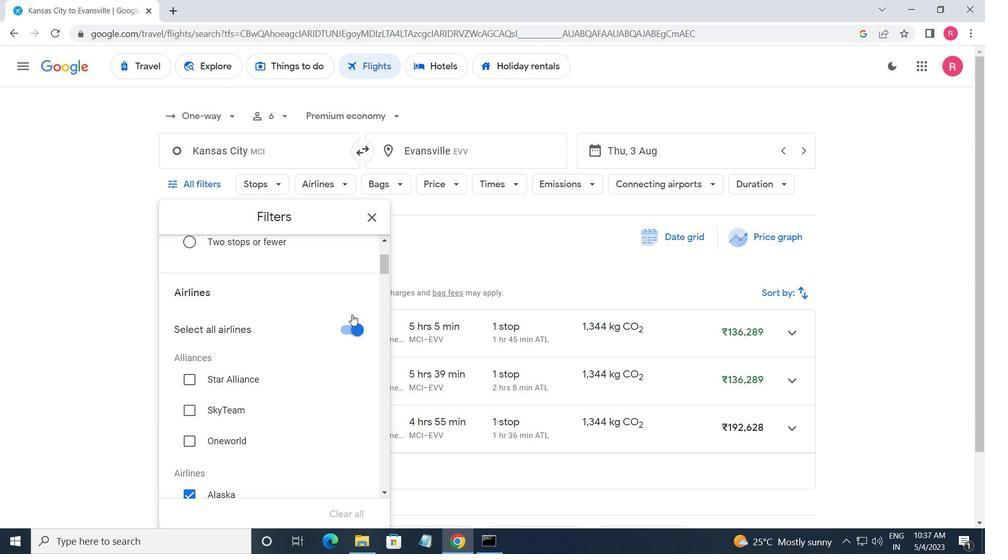 
Action: Mouse pressed left at (354, 328)
Screenshot: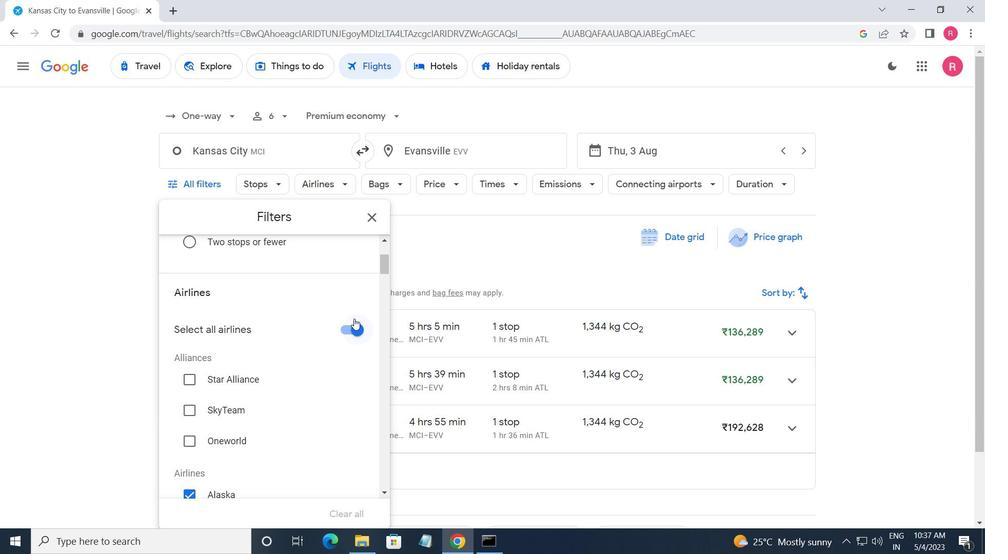 
Action: Mouse moved to (339, 381)
Screenshot: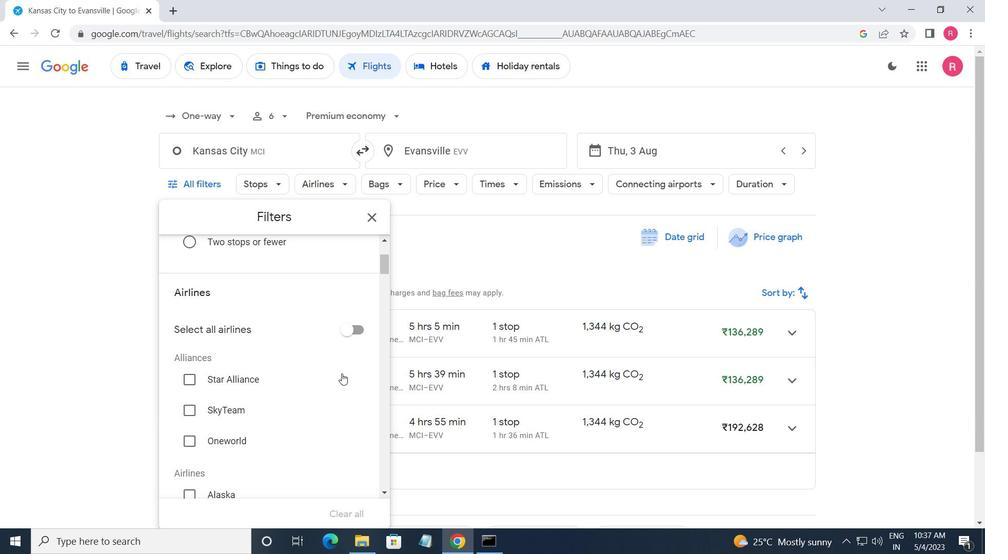 
Action: Mouse scrolled (339, 381) with delta (0, 0)
Screenshot: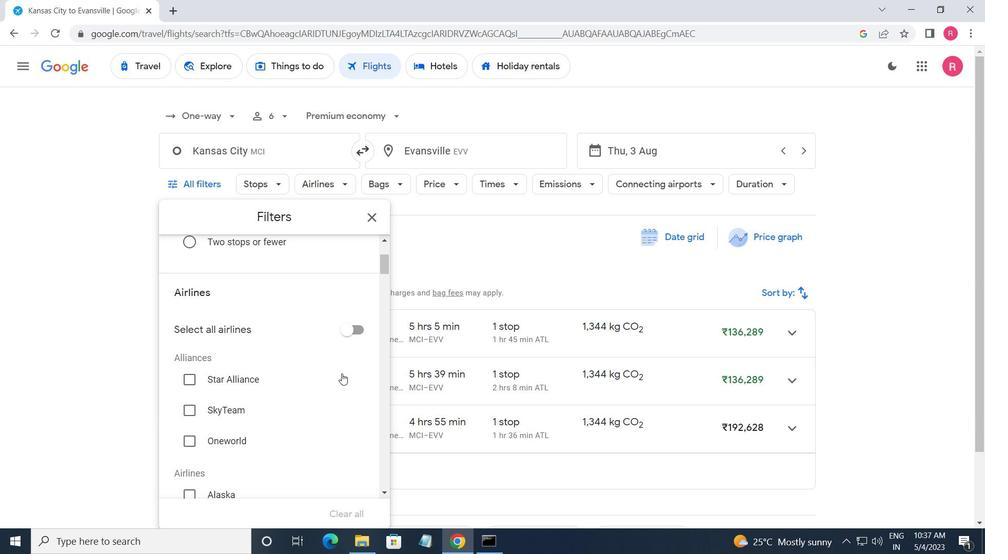 
Action: Mouse moved to (339, 382)
Screenshot: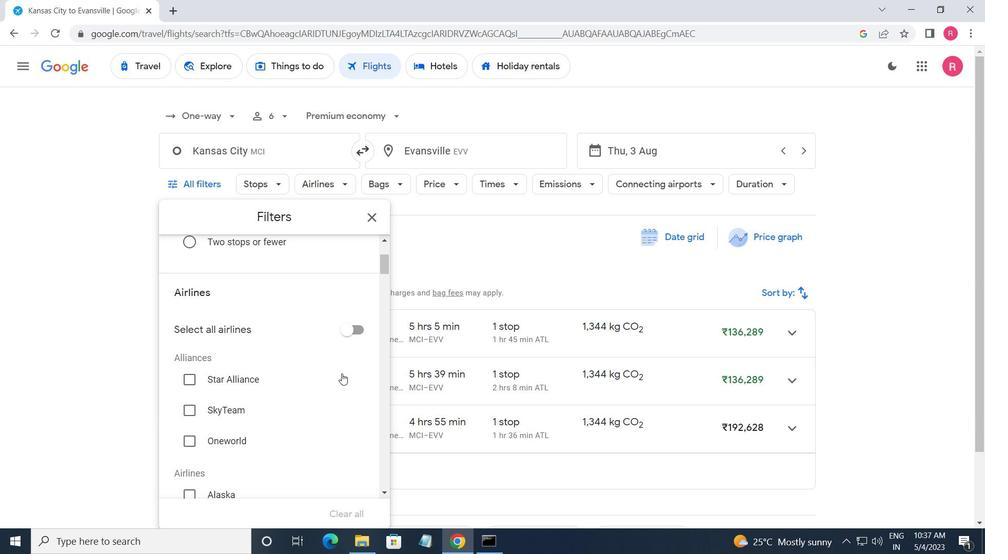 
Action: Mouse scrolled (339, 382) with delta (0, 0)
Screenshot: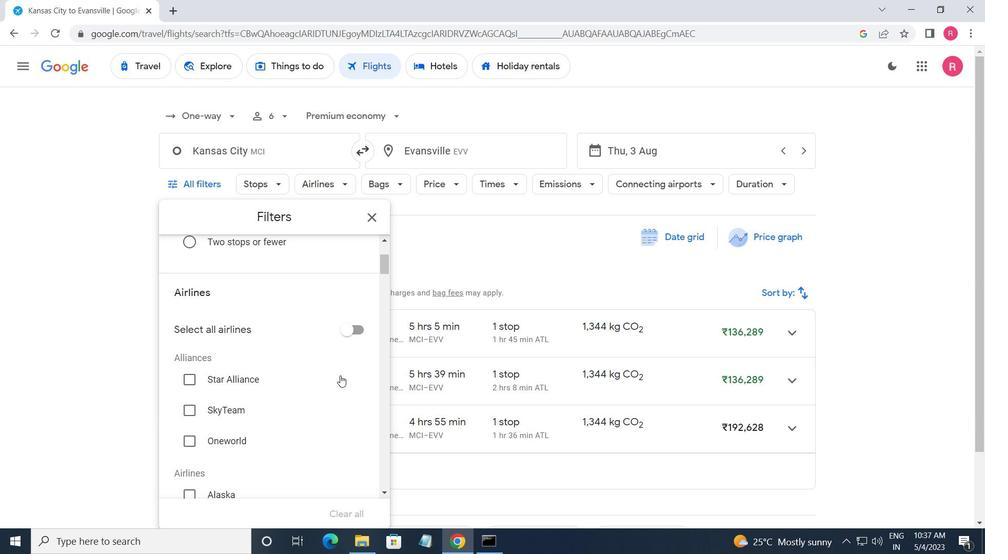 
Action: Mouse moved to (339, 383)
Screenshot: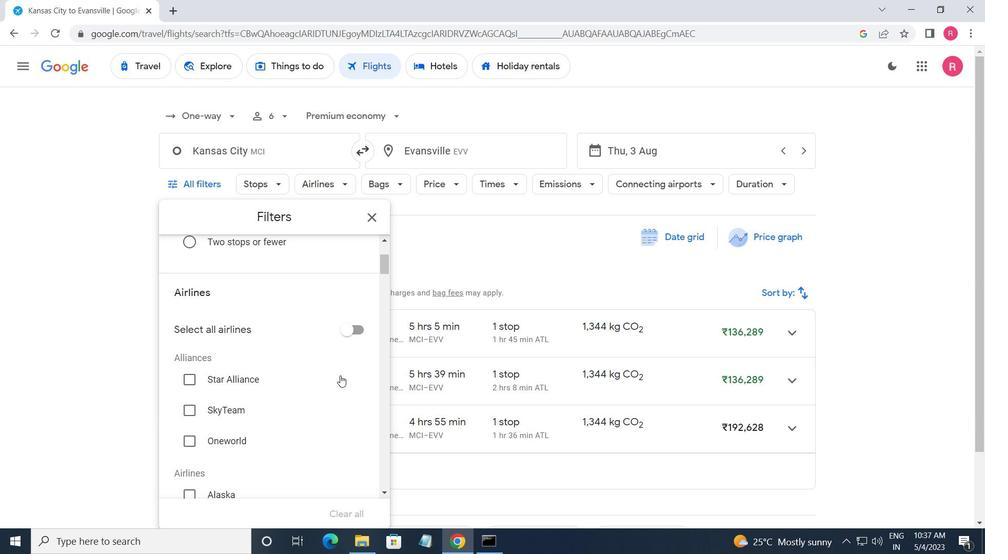 
Action: Mouse scrolled (339, 382) with delta (0, 0)
Screenshot: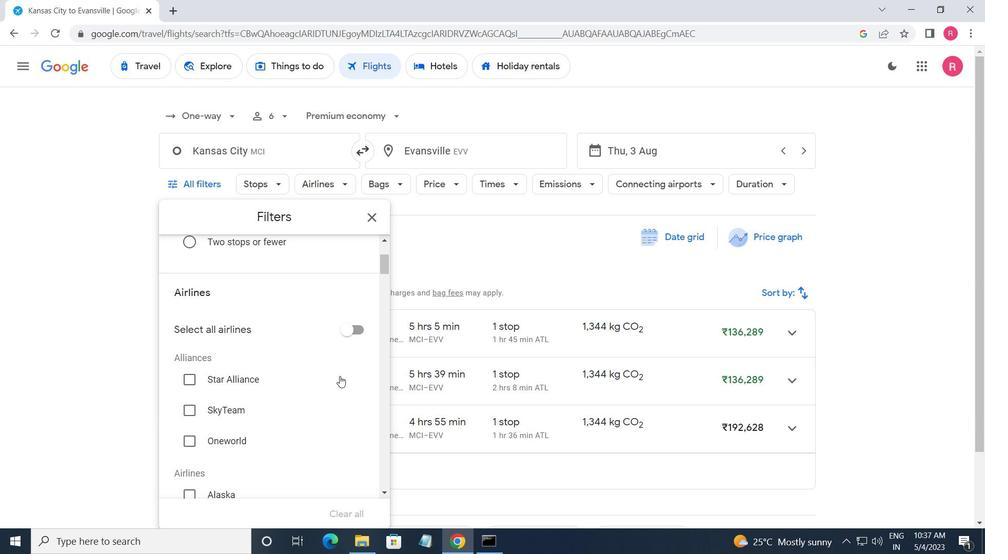 
Action: Mouse scrolled (339, 382) with delta (0, 0)
Screenshot: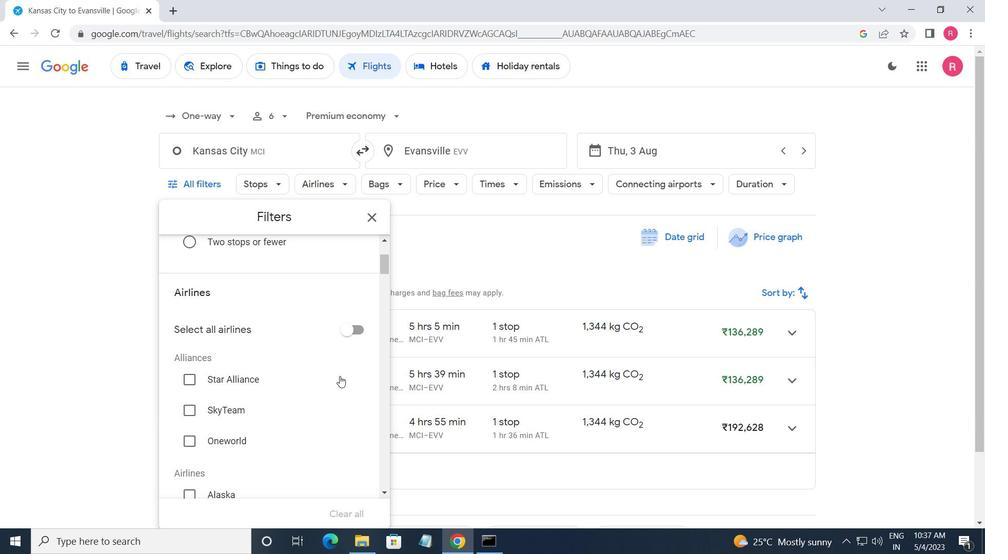 
Action: Mouse scrolled (339, 382) with delta (0, 0)
Screenshot: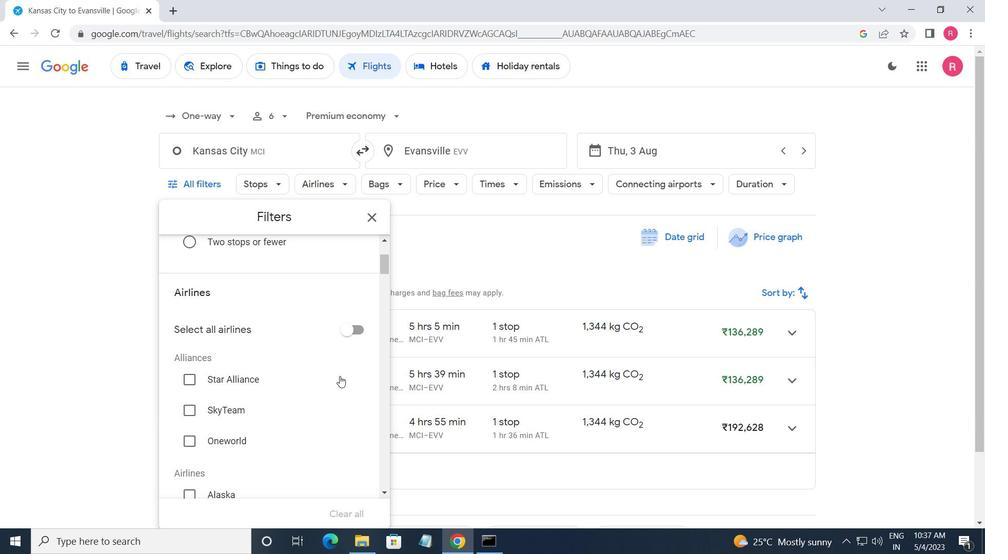 
Action: Mouse scrolled (339, 382) with delta (0, 0)
Screenshot: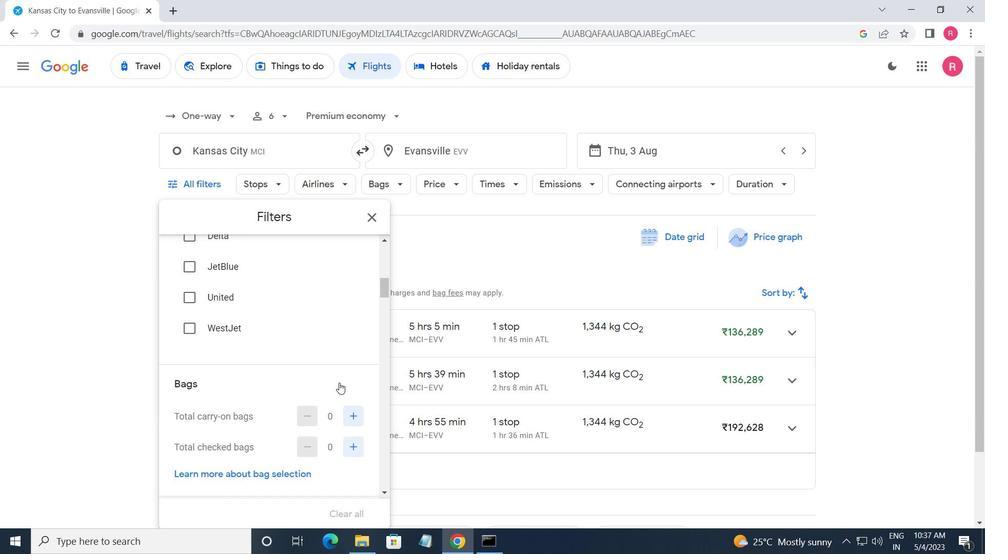 
Action: Mouse moved to (340, 388)
Screenshot: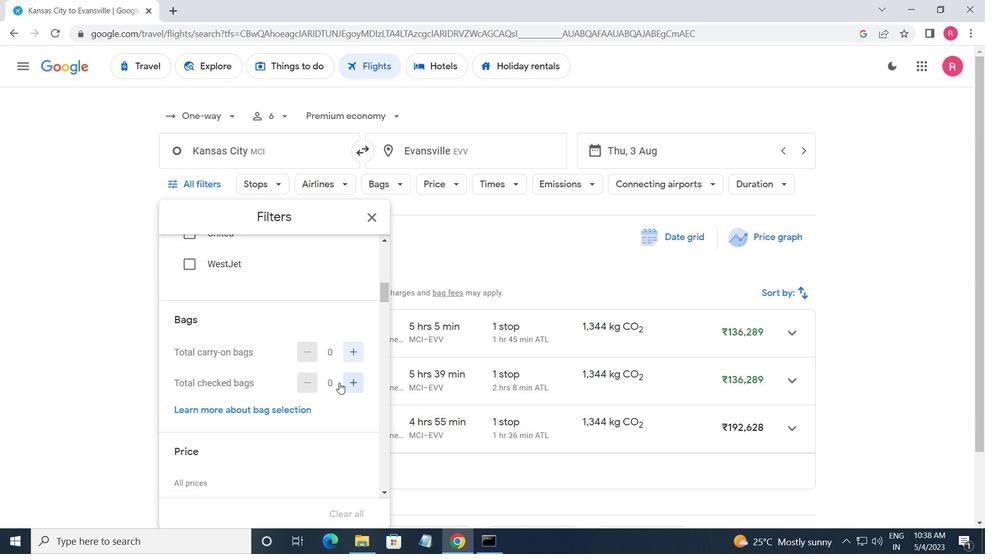 
Action: Mouse scrolled (340, 387) with delta (0, 0)
Screenshot: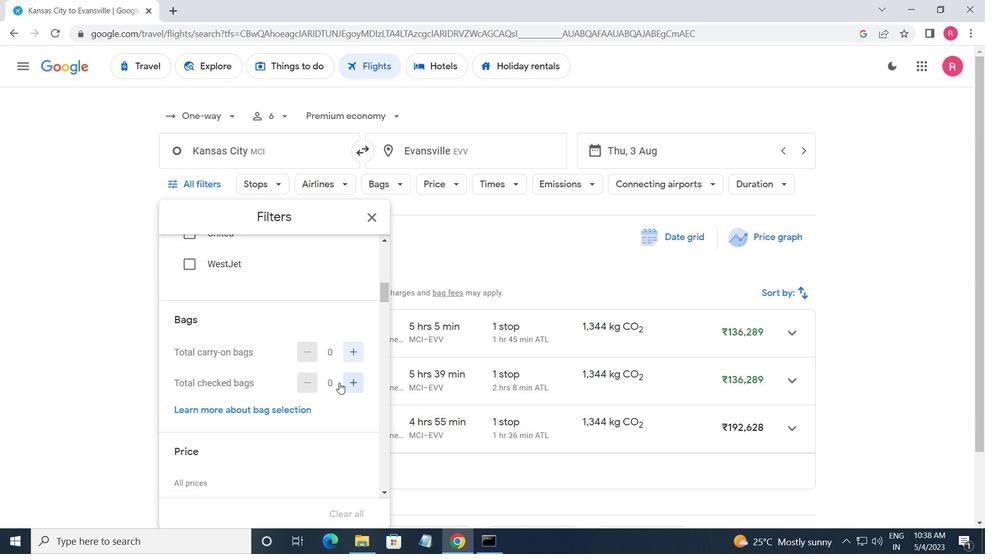 
Action: Mouse moved to (350, 325)
Screenshot: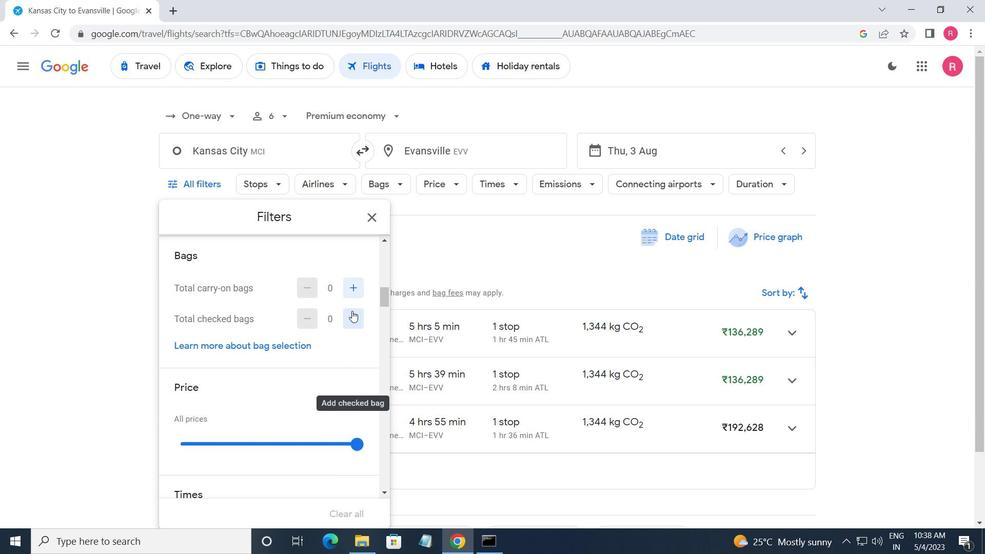 
Action: Mouse pressed left at (350, 325)
Screenshot: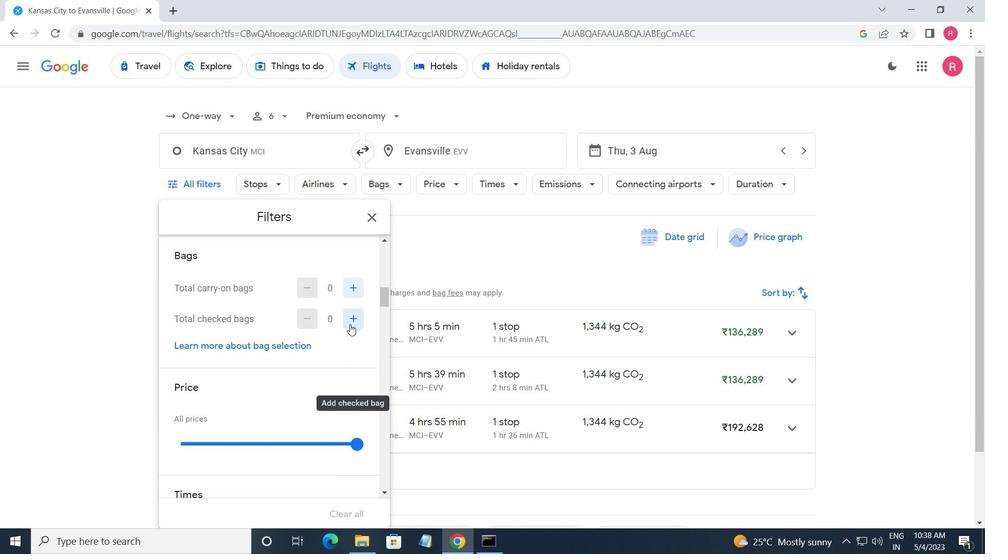 
Action: Mouse moved to (350, 330)
Screenshot: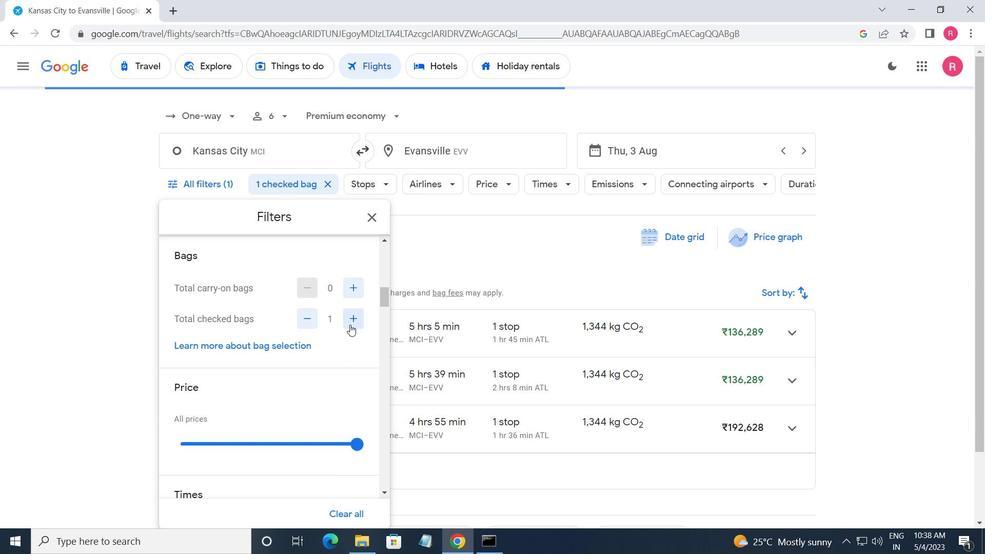 
Action: Mouse scrolled (350, 330) with delta (0, 0)
Screenshot: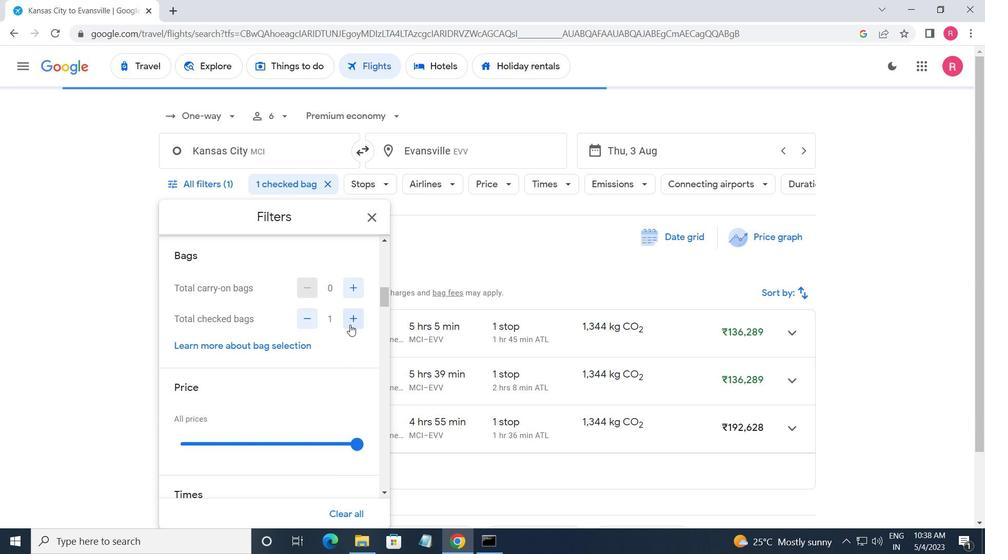 
Action: Mouse moved to (359, 375)
Screenshot: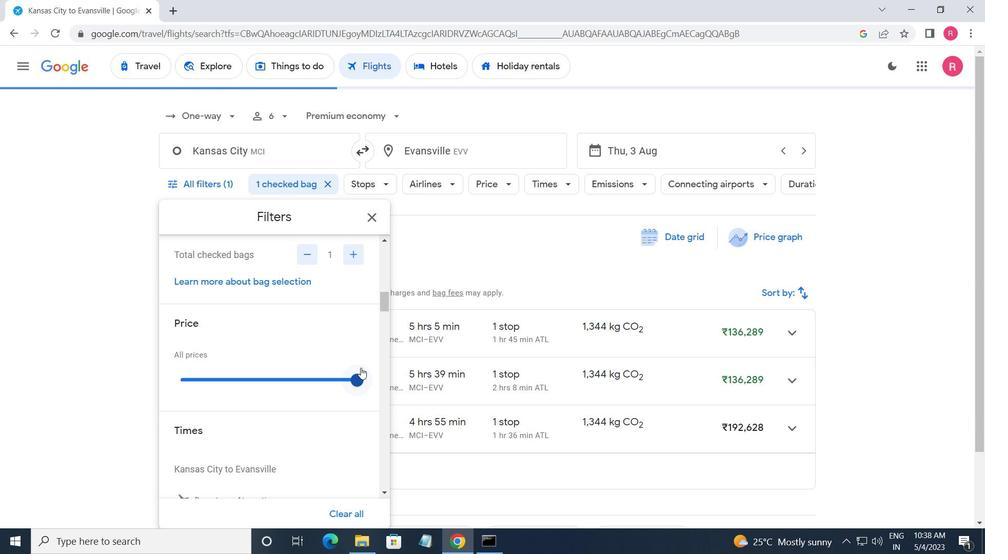 
Action: Mouse pressed left at (359, 375)
Screenshot: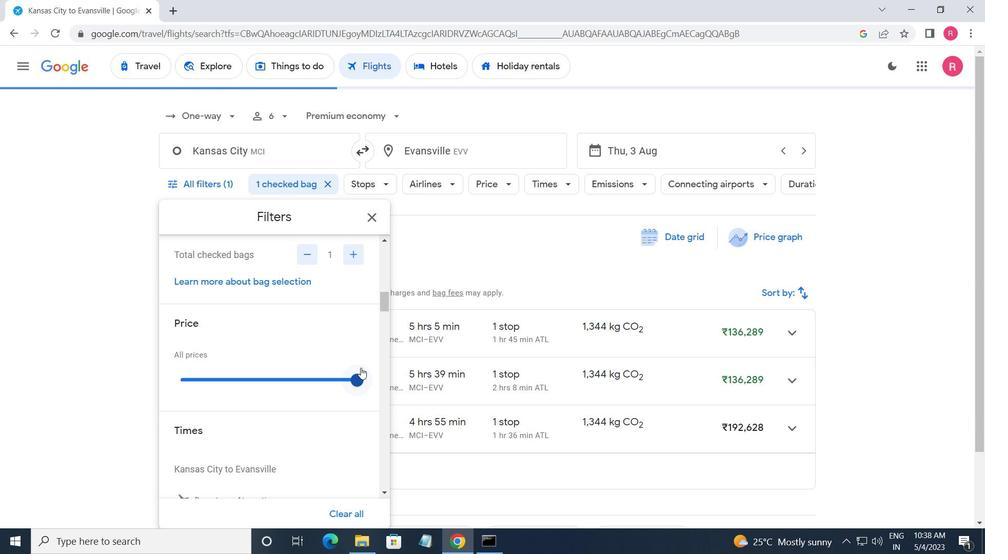 
Action: Mouse moved to (354, 378)
Screenshot: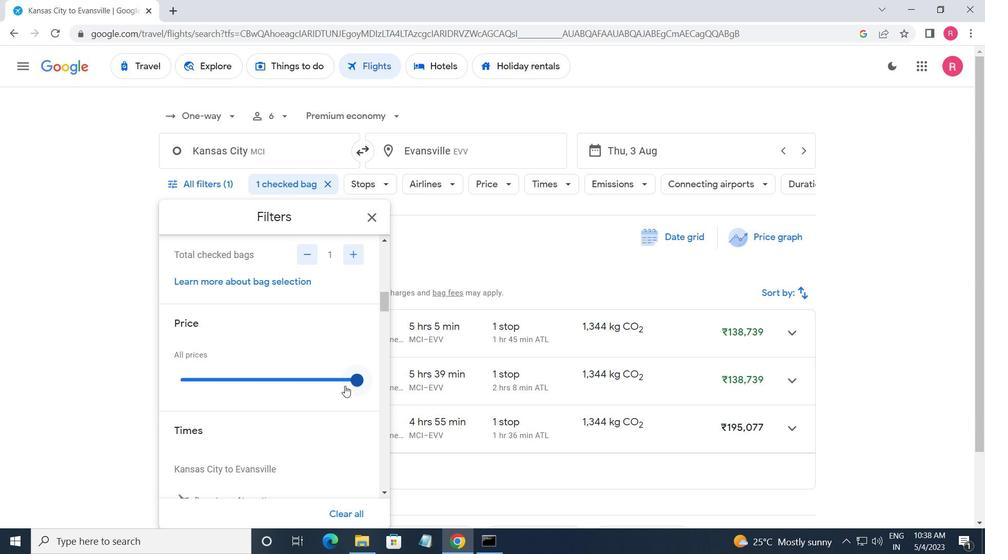 
Action: Mouse pressed left at (354, 378)
Screenshot: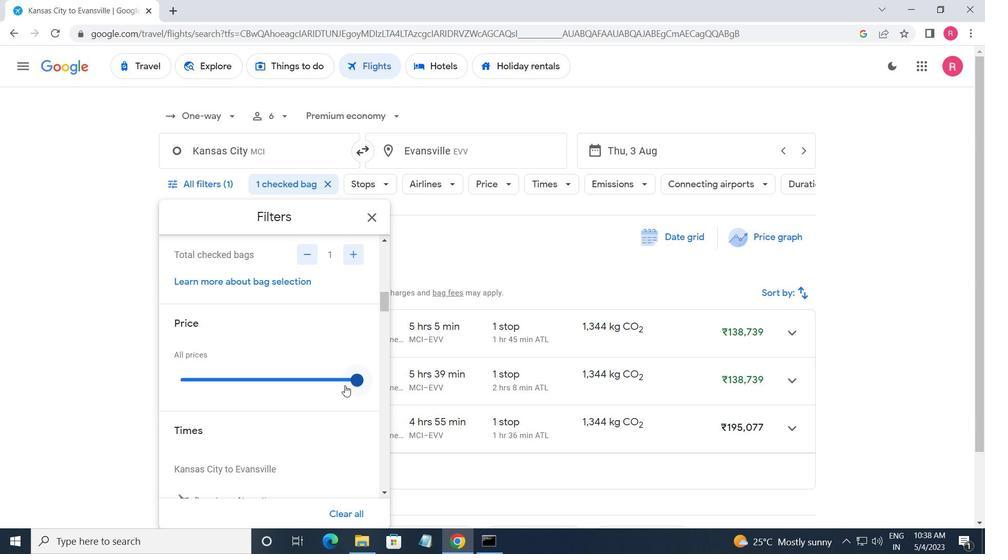 
Action: Mouse moved to (266, 413)
Screenshot: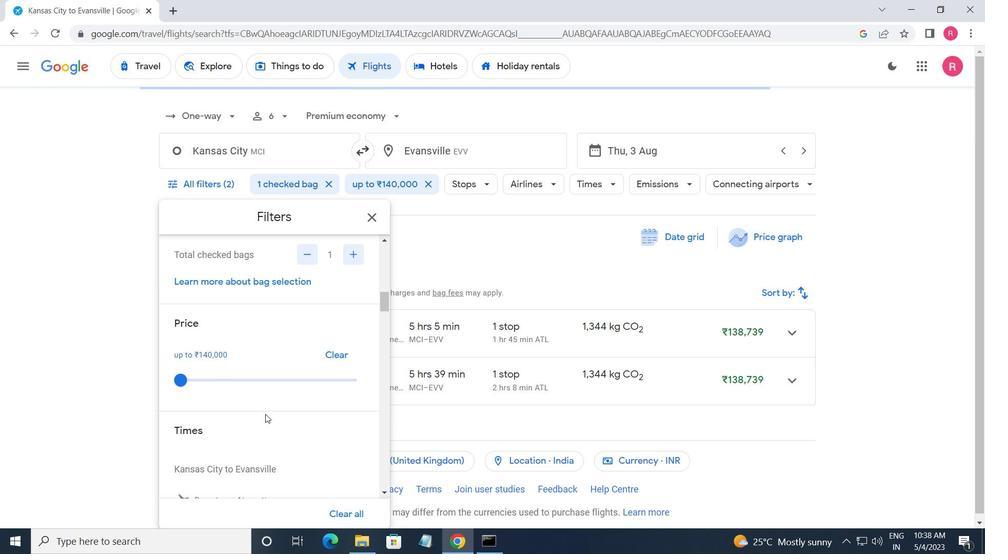 
Action: Mouse scrolled (266, 412) with delta (0, 0)
Screenshot: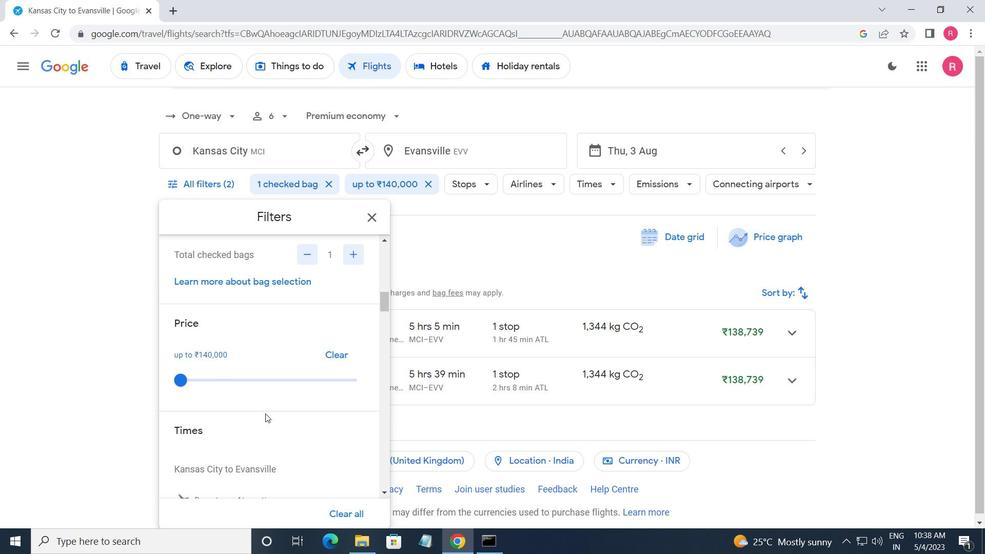 
Action: Mouse moved to (267, 413)
Screenshot: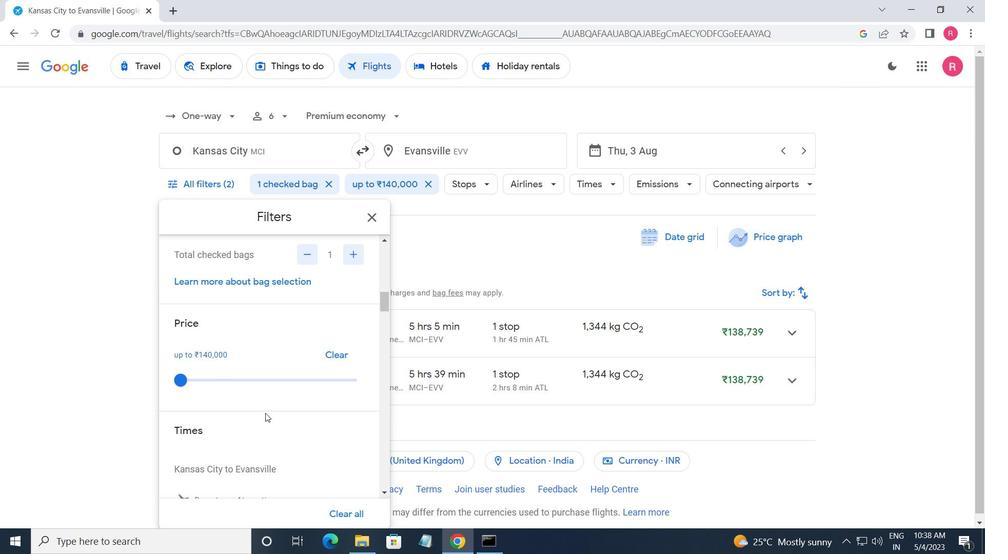 
Action: Mouse scrolled (267, 412) with delta (0, 0)
Screenshot: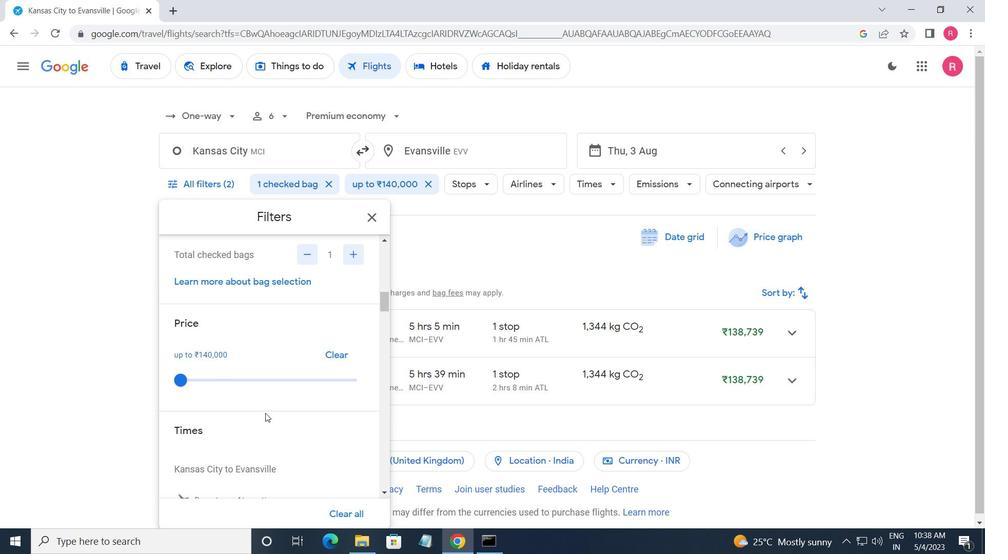 
Action: Mouse moved to (188, 400)
Screenshot: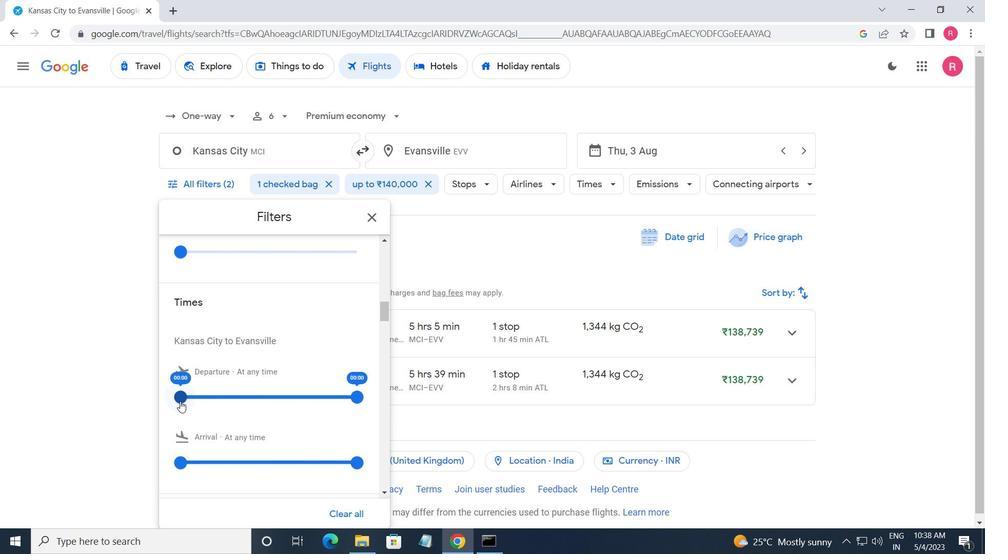 
Action: Mouse pressed left at (188, 400)
Screenshot: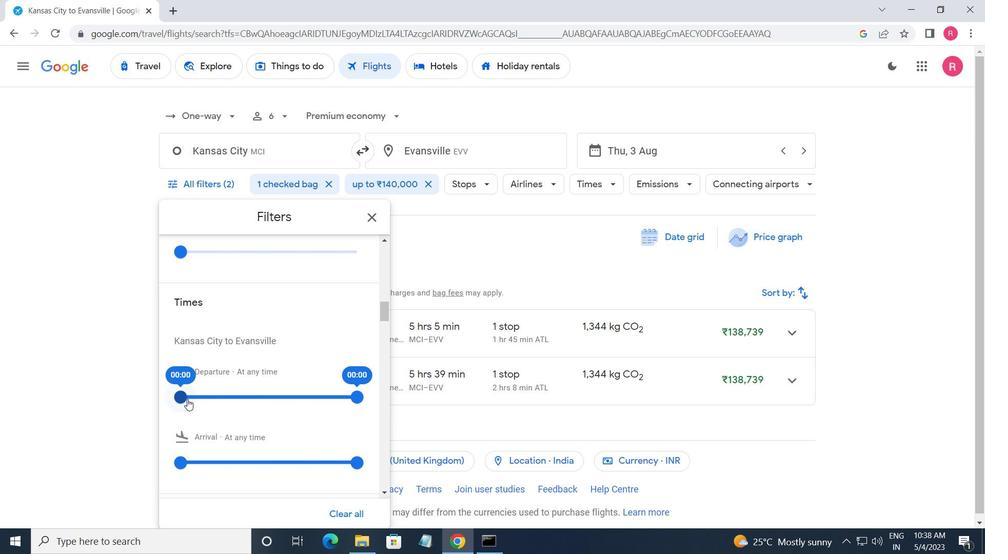 
Action: Mouse moved to (288, 399)
Screenshot: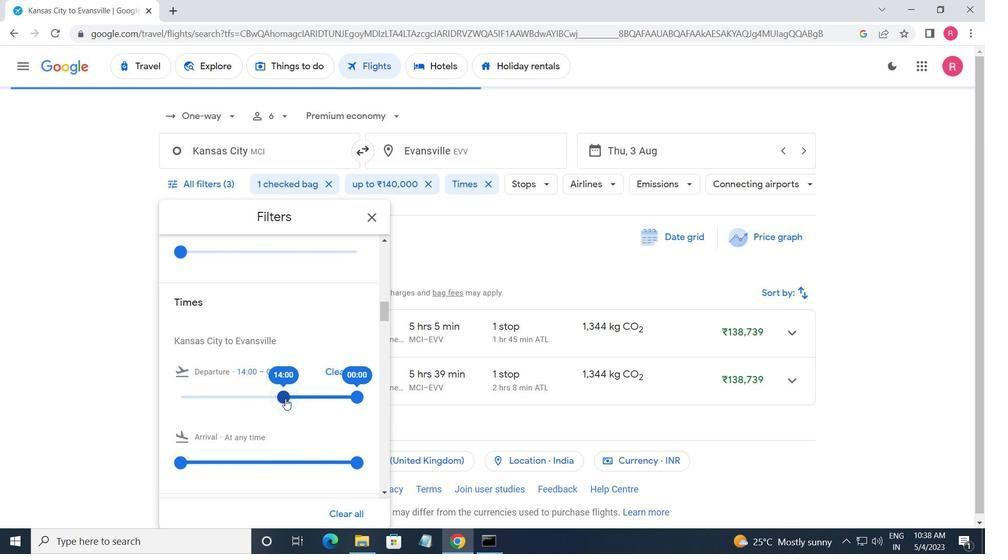 
Action: Mouse pressed left at (288, 399)
Screenshot: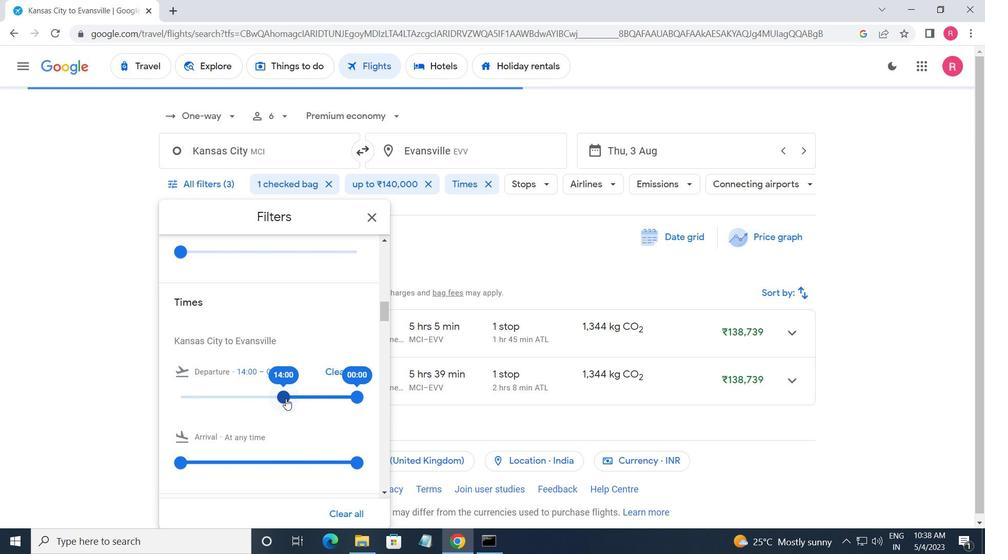 
Action: Mouse moved to (351, 396)
Screenshot: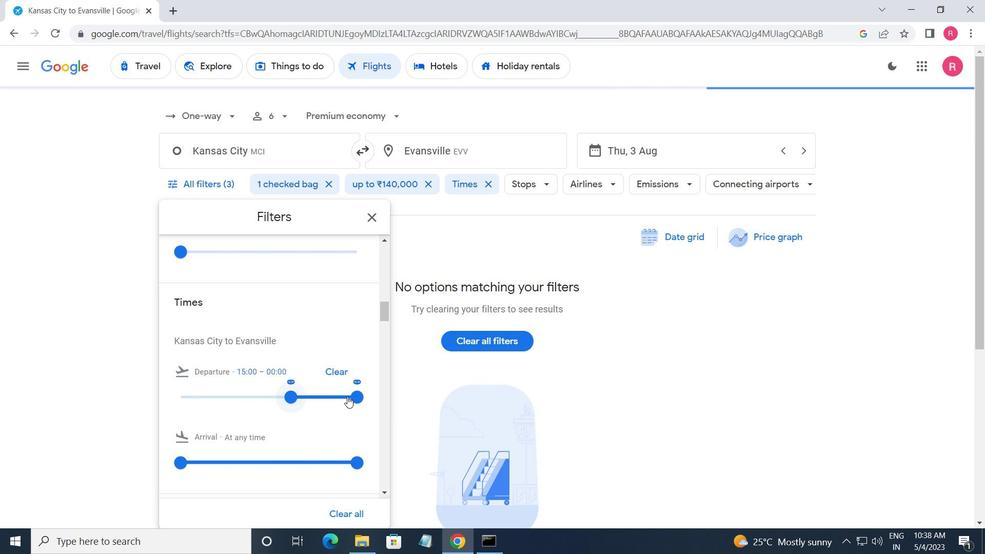 
Action: Mouse pressed left at (351, 396)
Screenshot: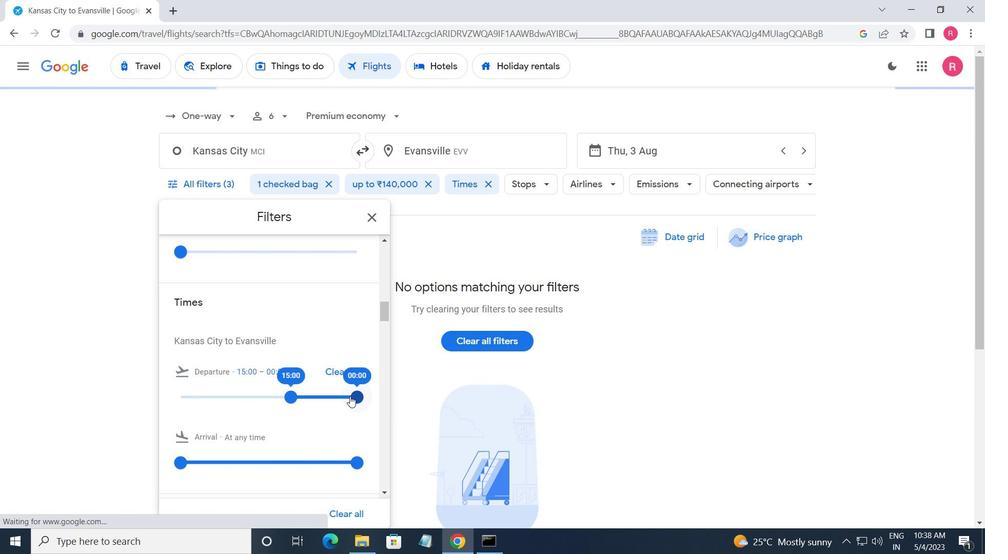 
Action: Mouse moved to (372, 218)
Screenshot: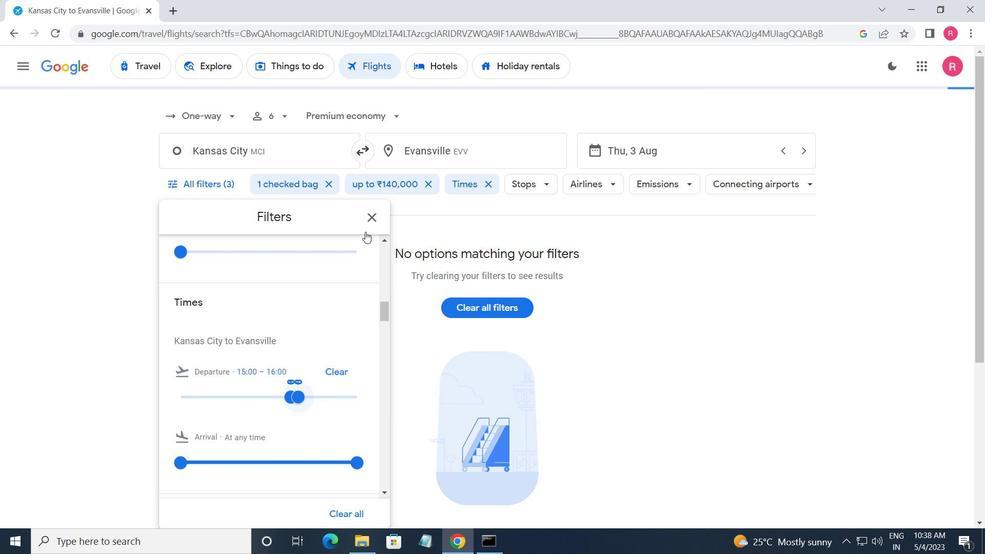 
Action: Mouse pressed left at (372, 218)
Screenshot: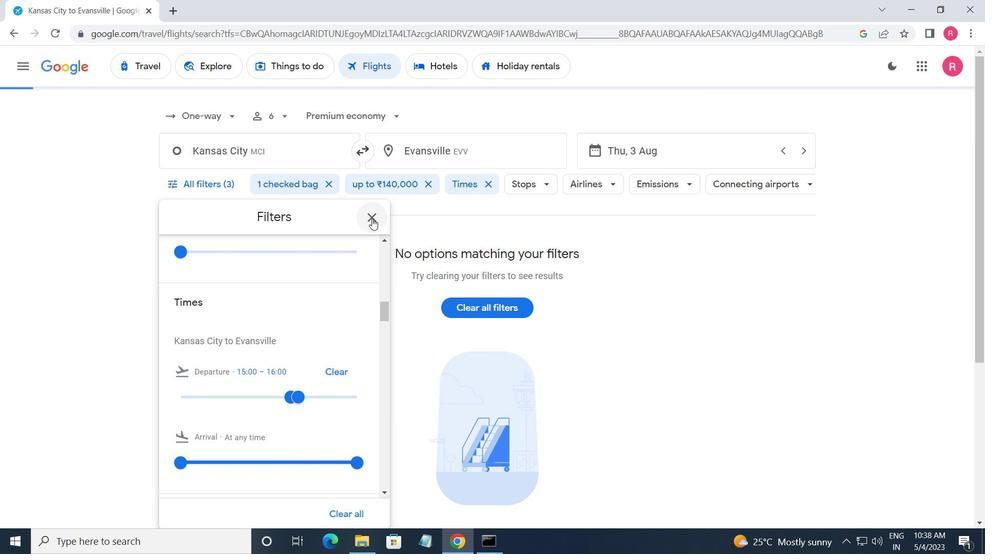 
Action: Mouse moved to (351, 328)
Screenshot: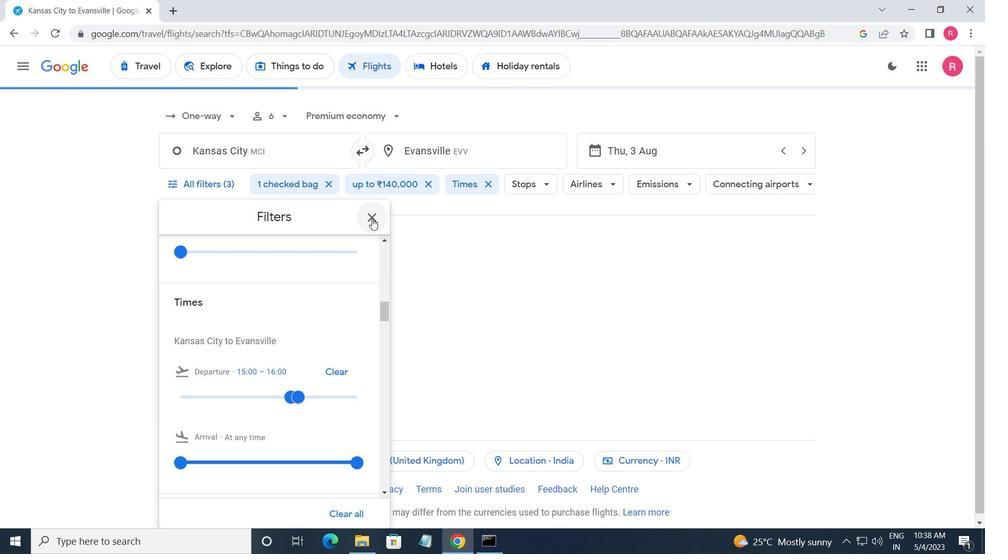 
